 Task: Add a condition where "Channel Is Messaging" in pending tickets.
Action: Mouse moved to (123, 480)
Screenshot: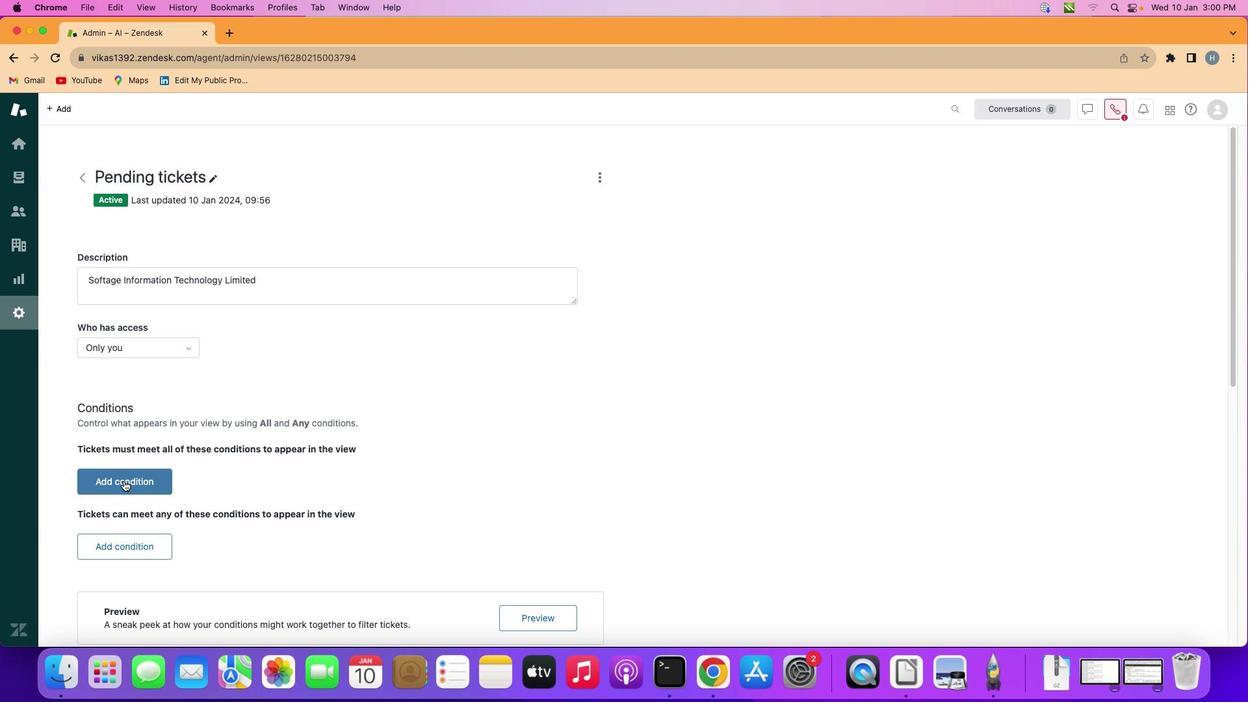 
Action: Mouse pressed left at (123, 480)
Screenshot: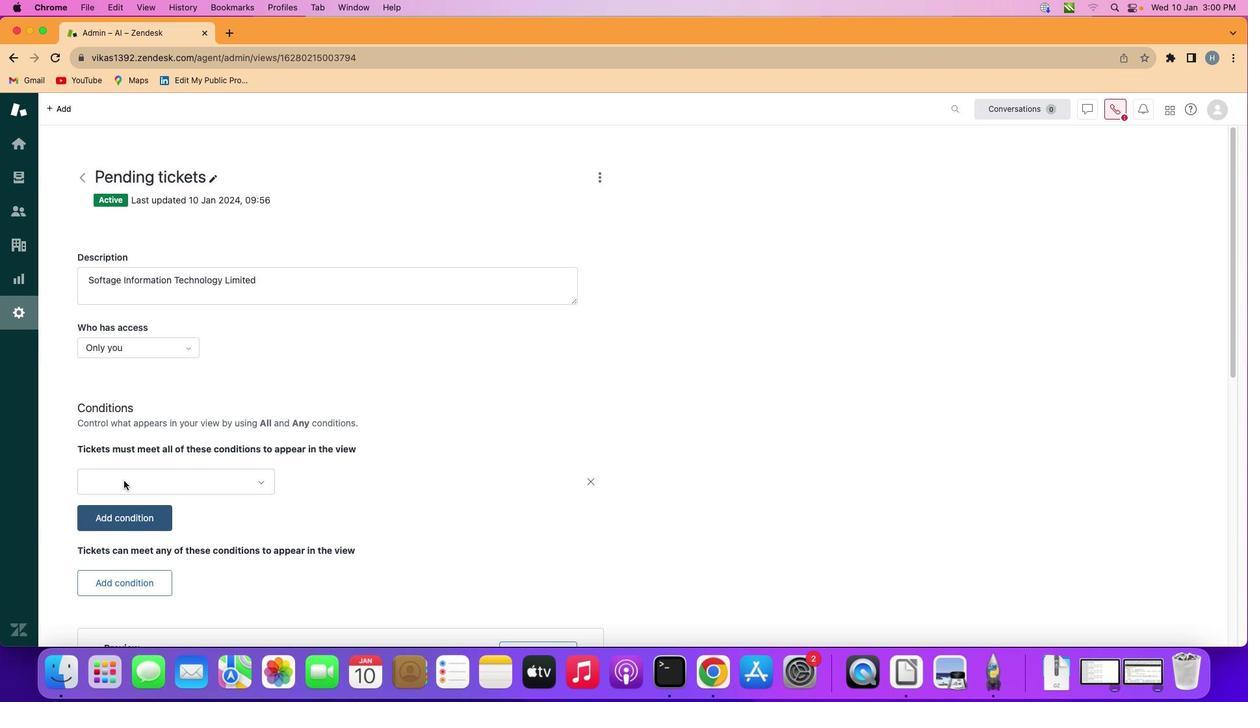 
Action: Mouse moved to (176, 482)
Screenshot: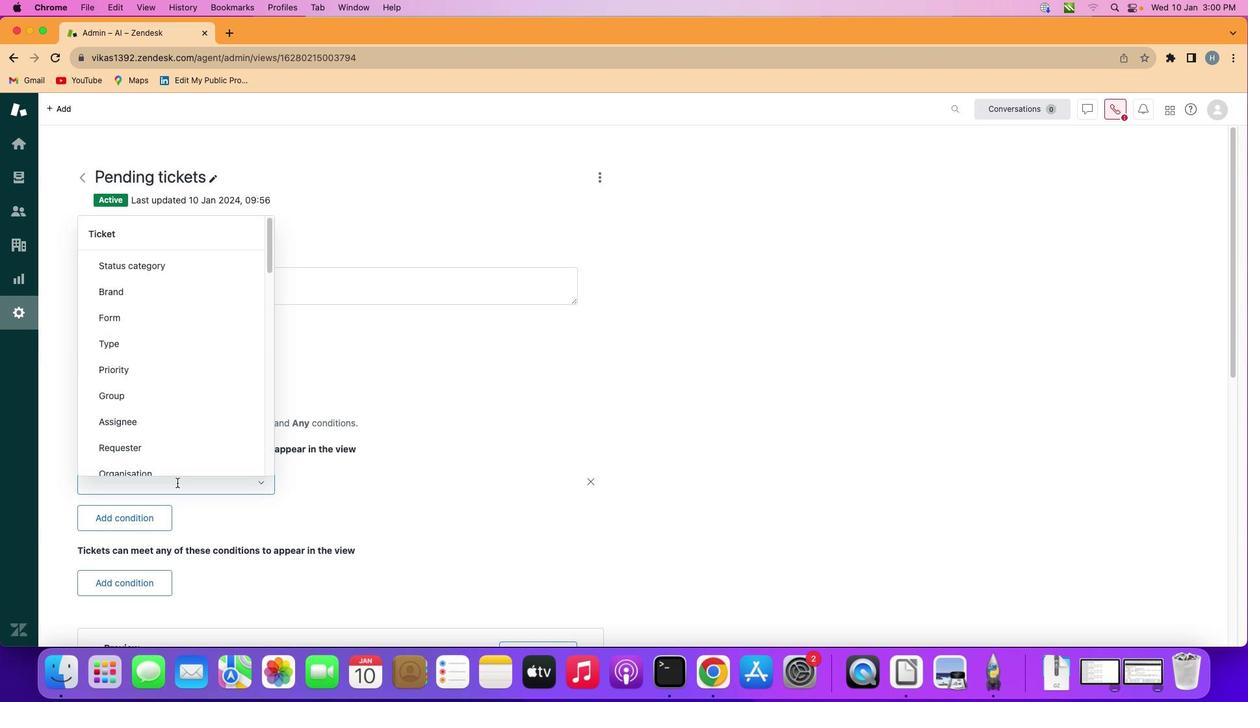 
Action: Mouse pressed left at (176, 482)
Screenshot: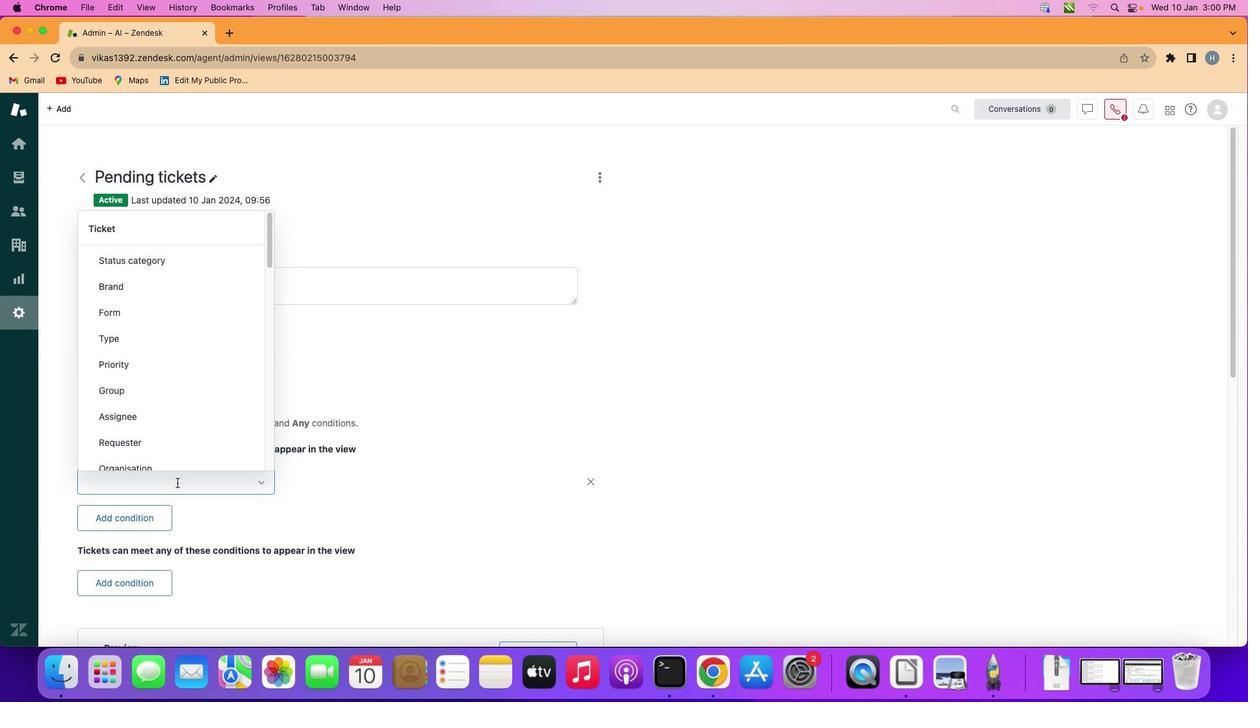 
Action: Mouse moved to (186, 384)
Screenshot: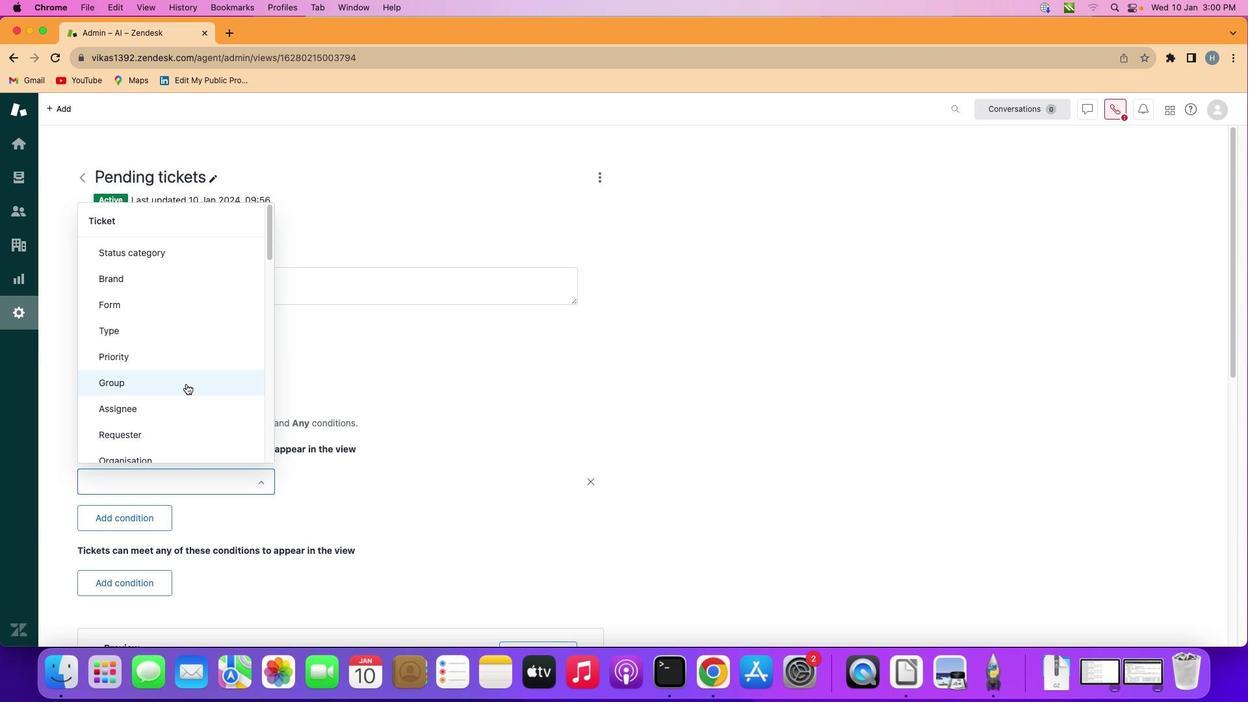 
Action: Mouse scrolled (186, 384) with delta (0, 0)
Screenshot: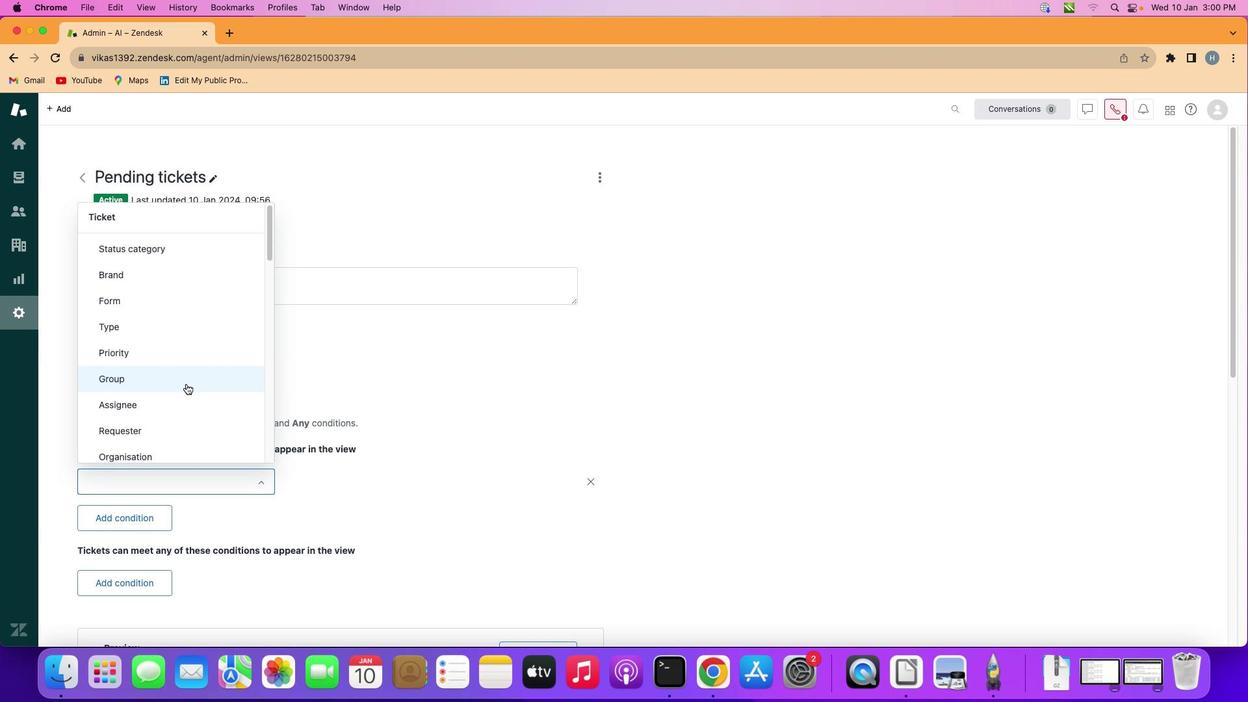 
Action: Mouse scrolled (186, 384) with delta (0, 0)
Screenshot: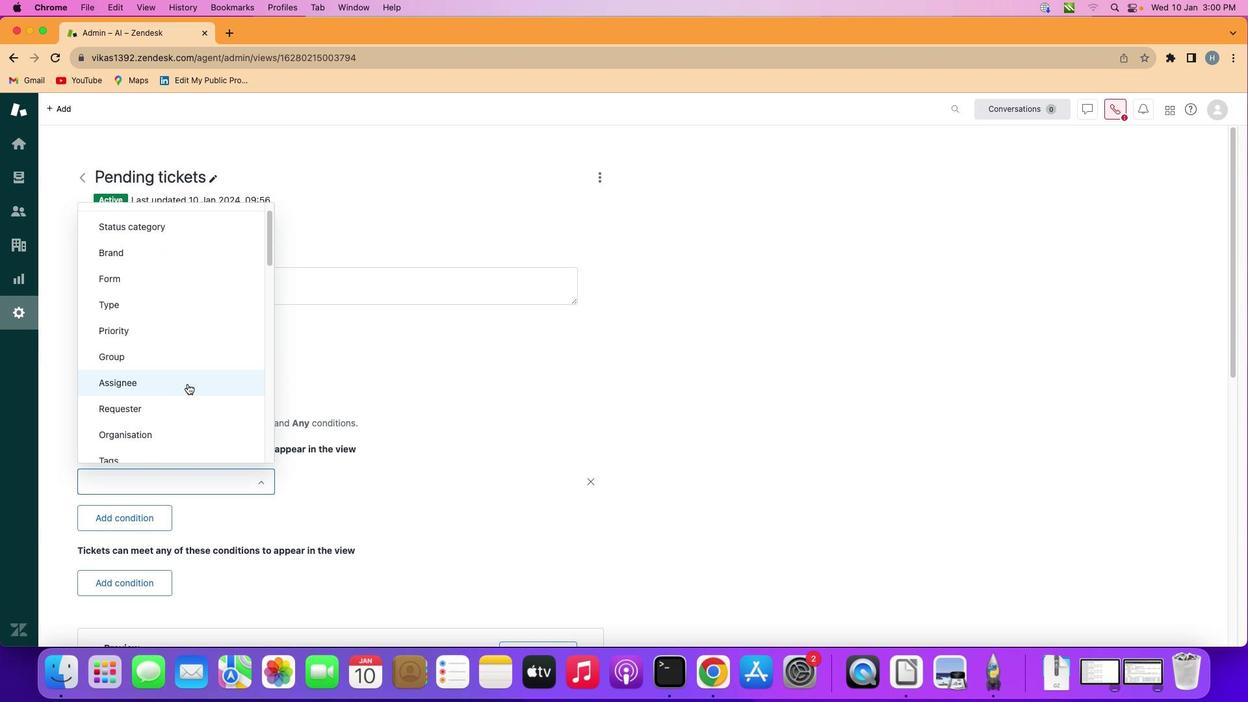 
Action: Mouse scrolled (186, 384) with delta (0, 0)
Screenshot: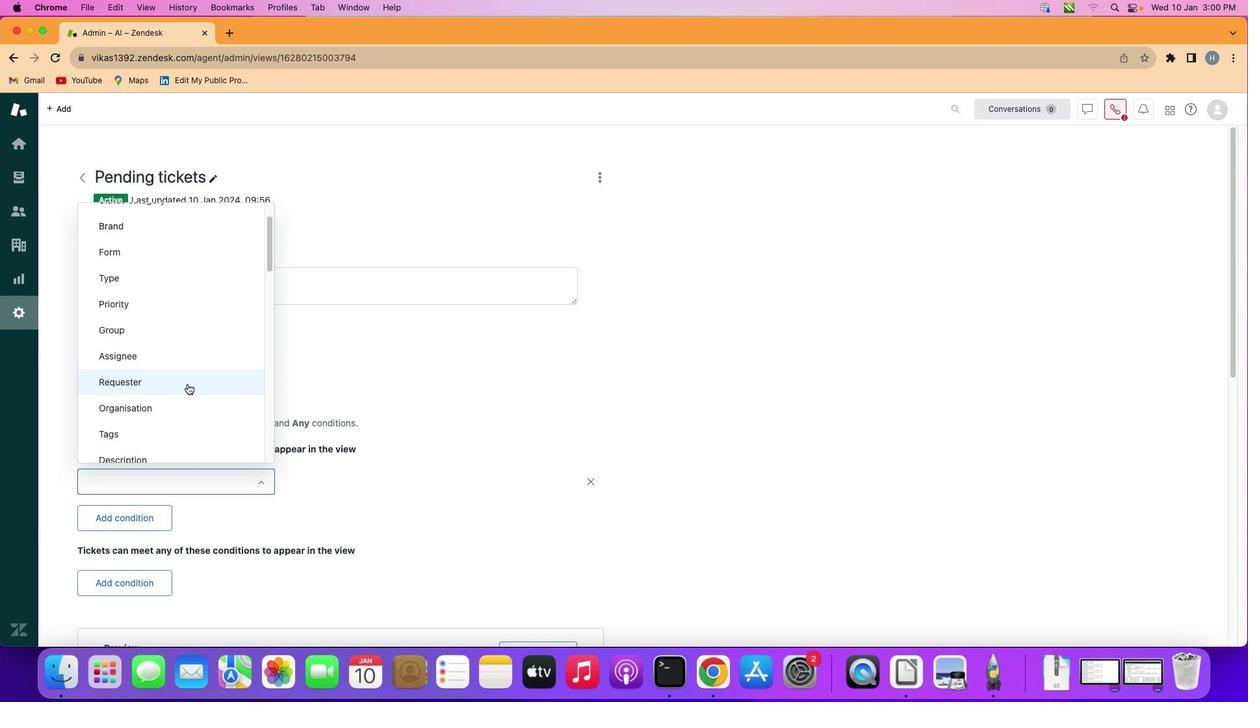 
Action: Mouse moved to (187, 384)
Screenshot: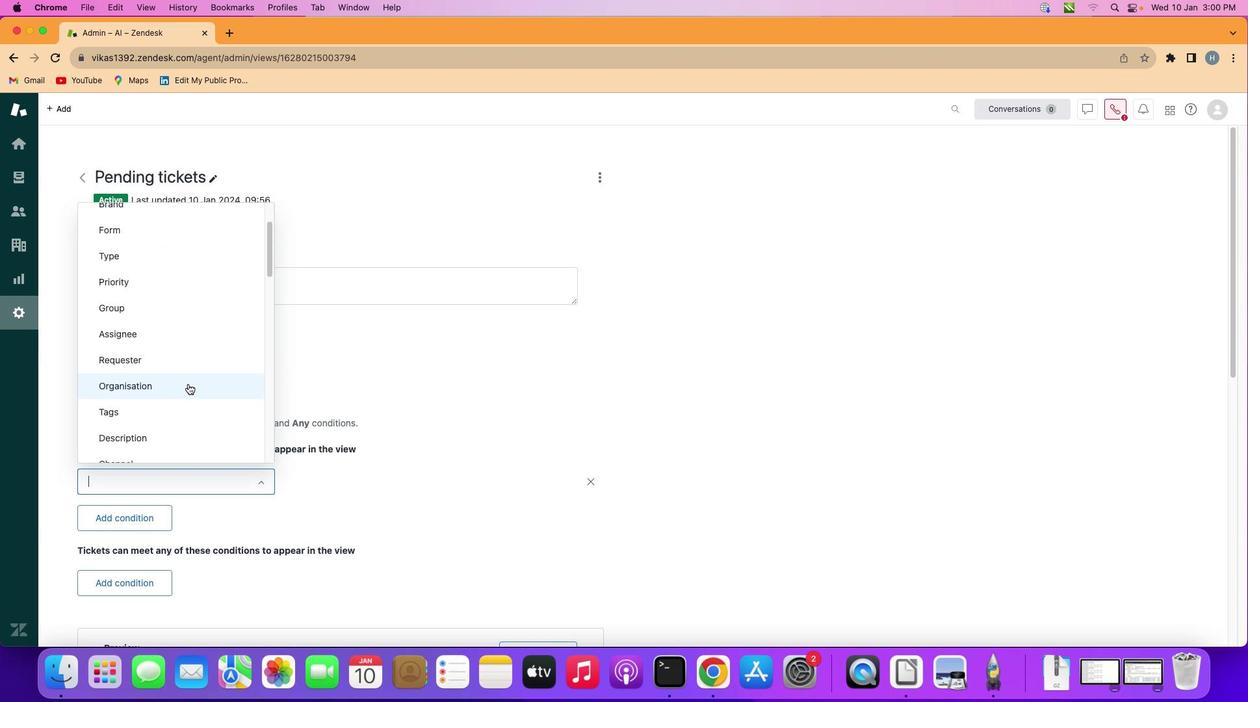 
Action: Mouse scrolled (187, 384) with delta (0, 0)
Screenshot: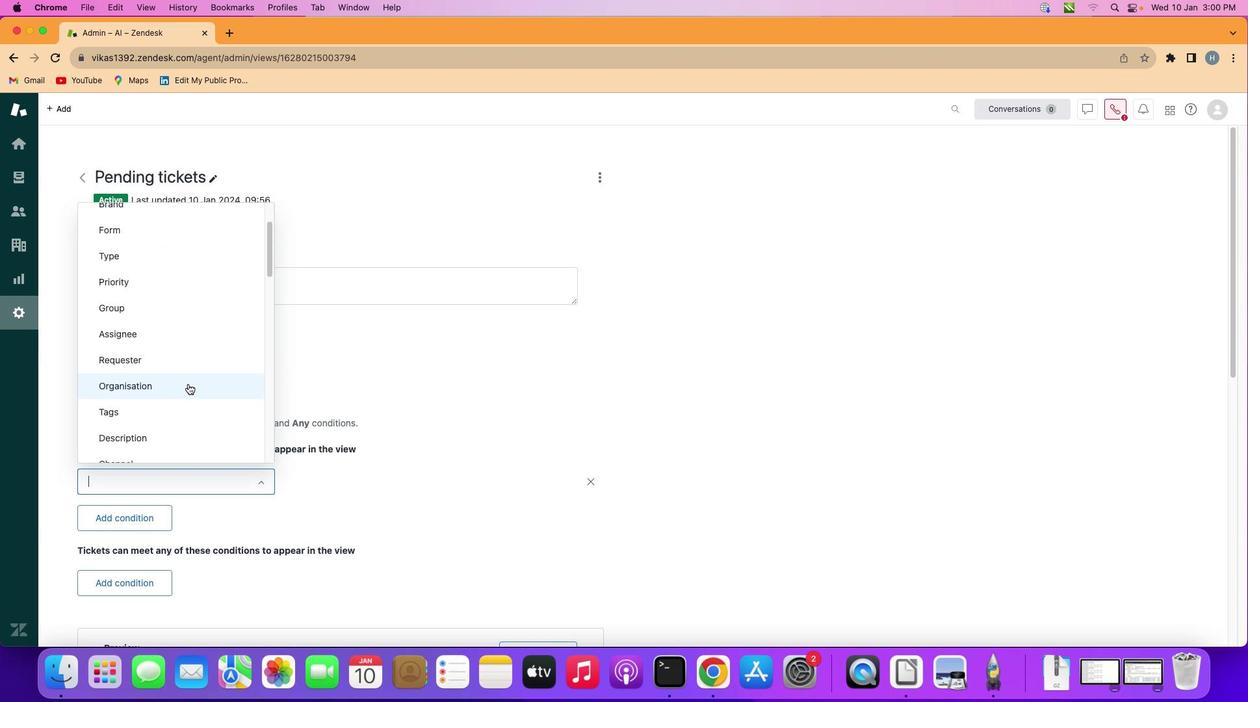 
Action: Mouse moved to (187, 384)
Screenshot: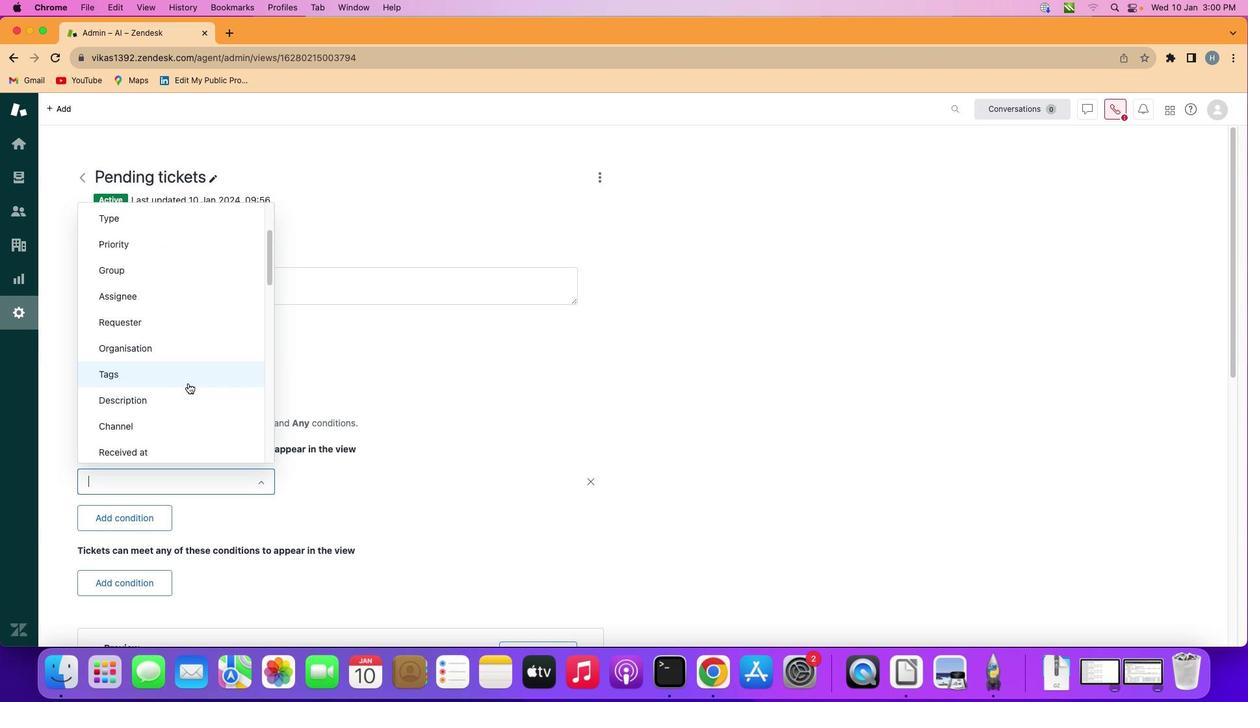 
Action: Mouse scrolled (187, 384) with delta (0, 0)
Screenshot: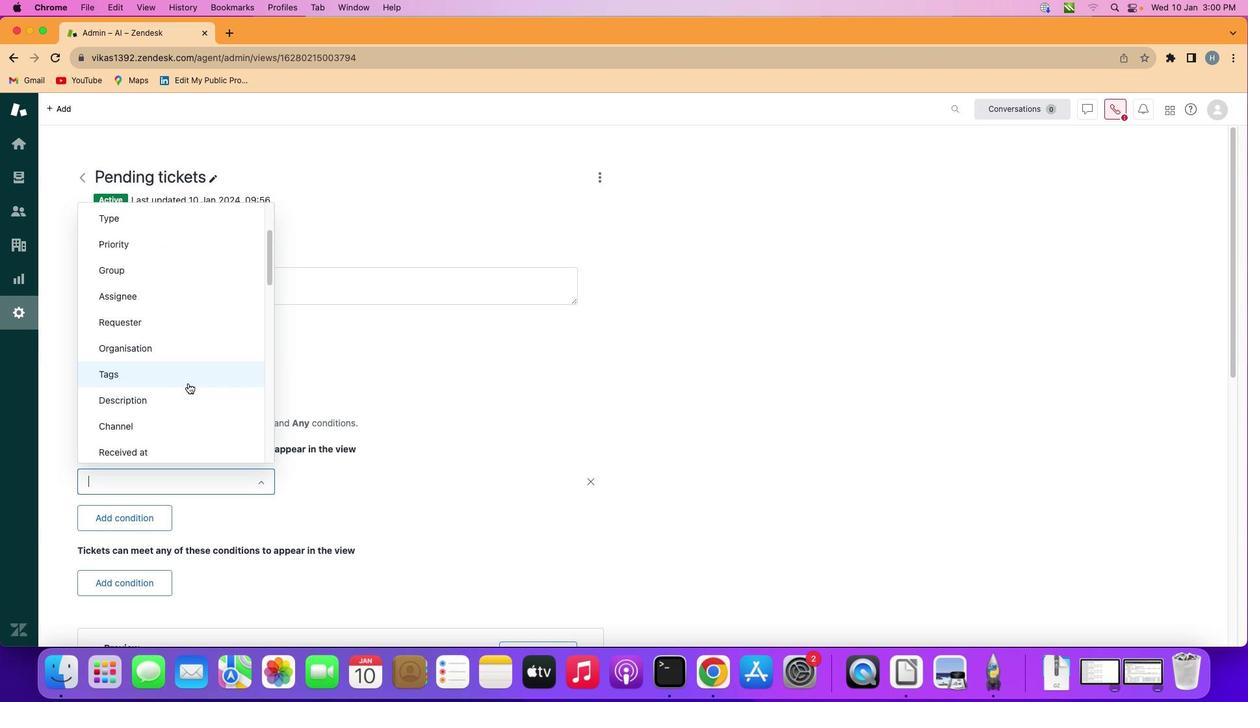 
Action: Mouse moved to (187, 414)
Screenshot: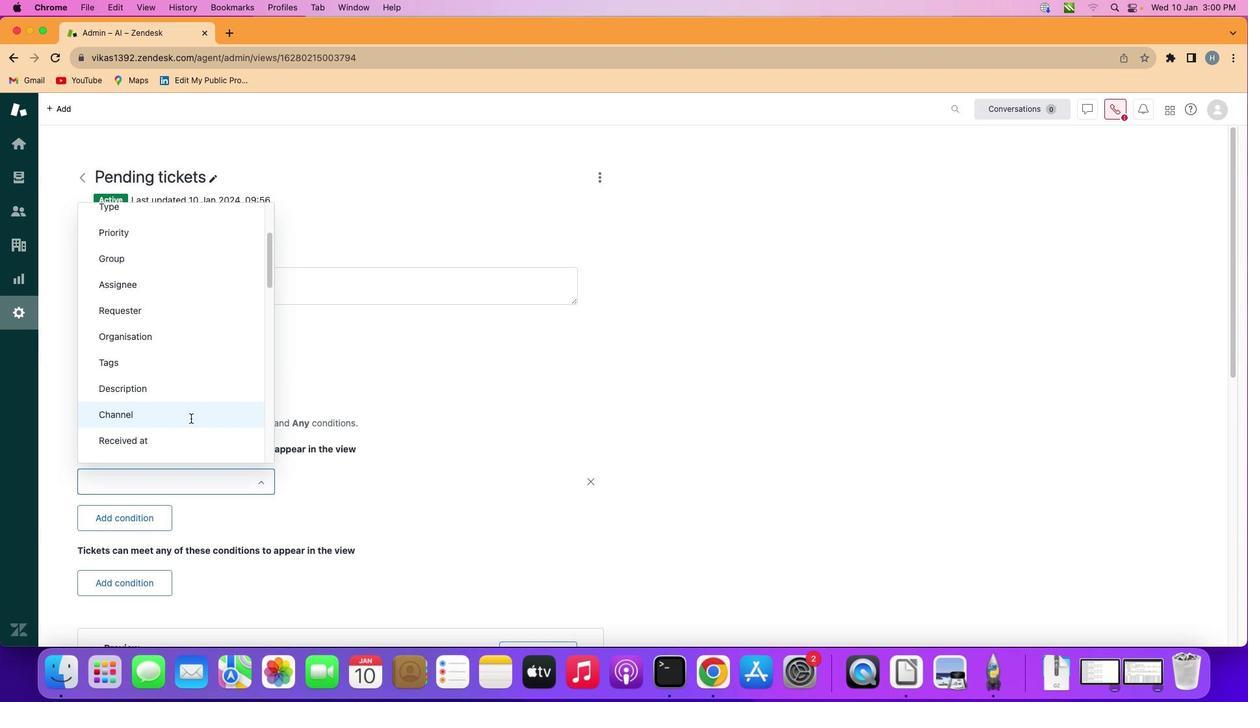 
Action: Mouse pressed left at (187, 414)
Screenshot: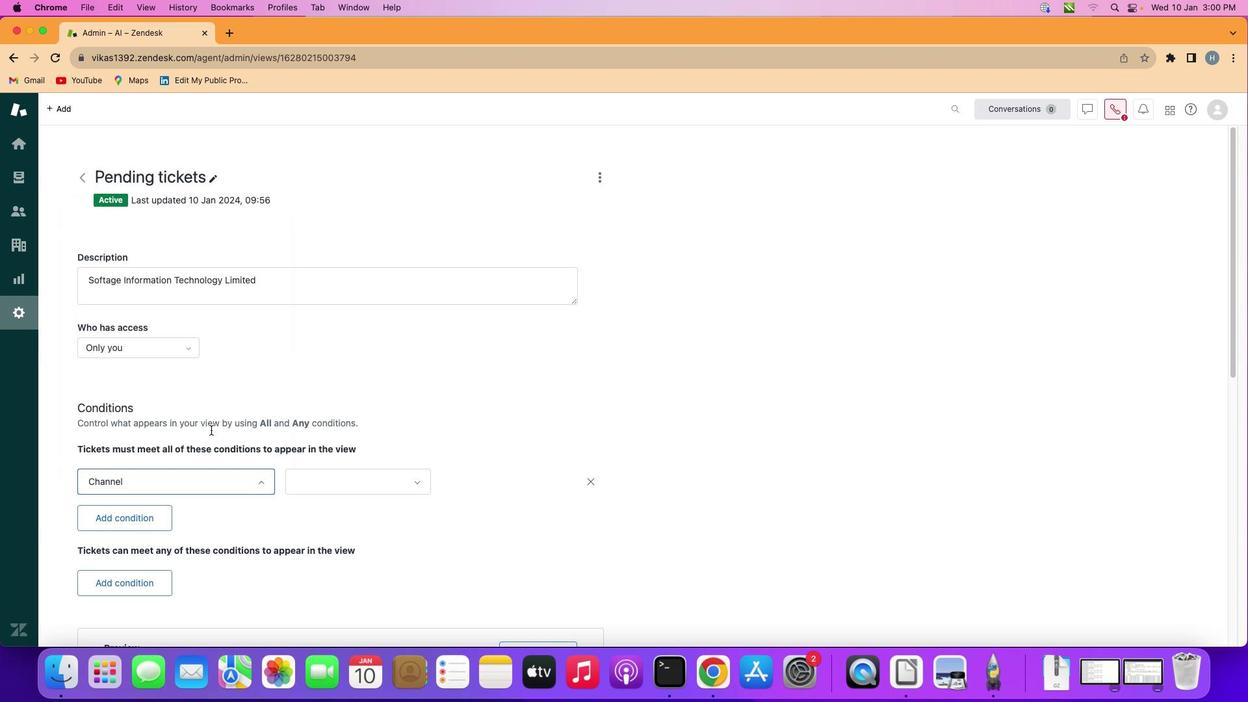 
Action: Mouse moved to (318, 474)
Screenshot: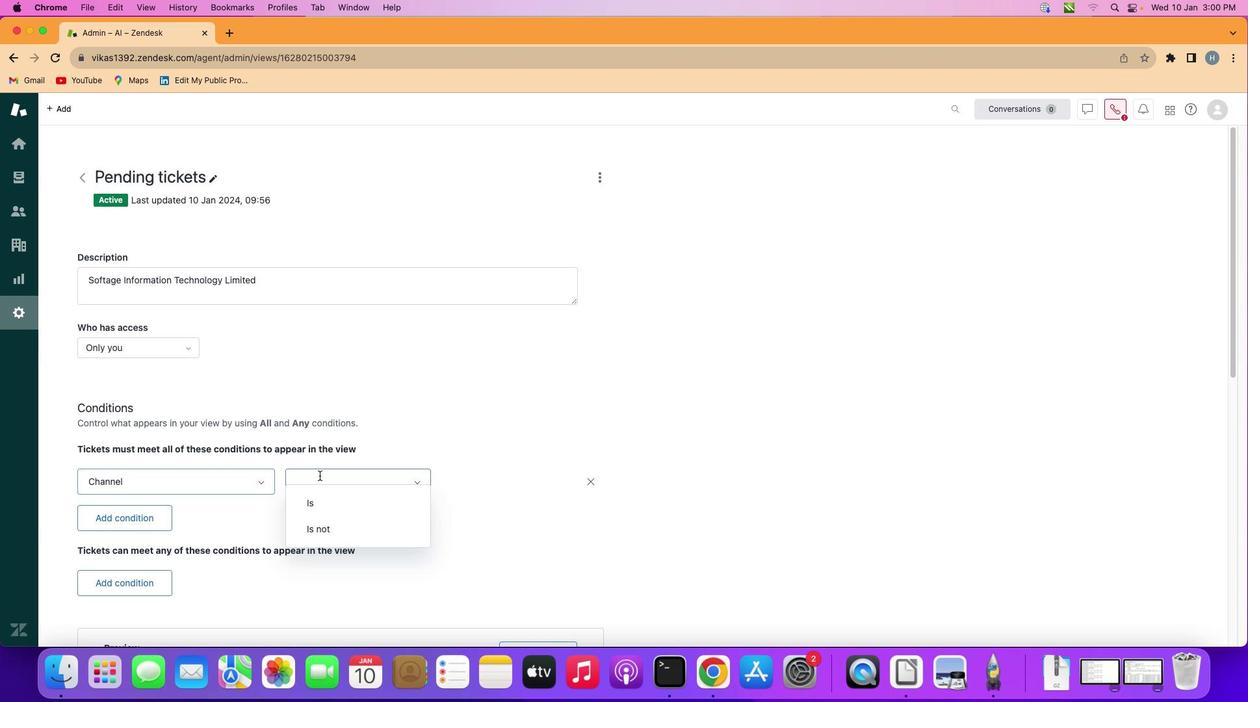 
Action: Mouse pressed left at (318, 474)
Screenshot: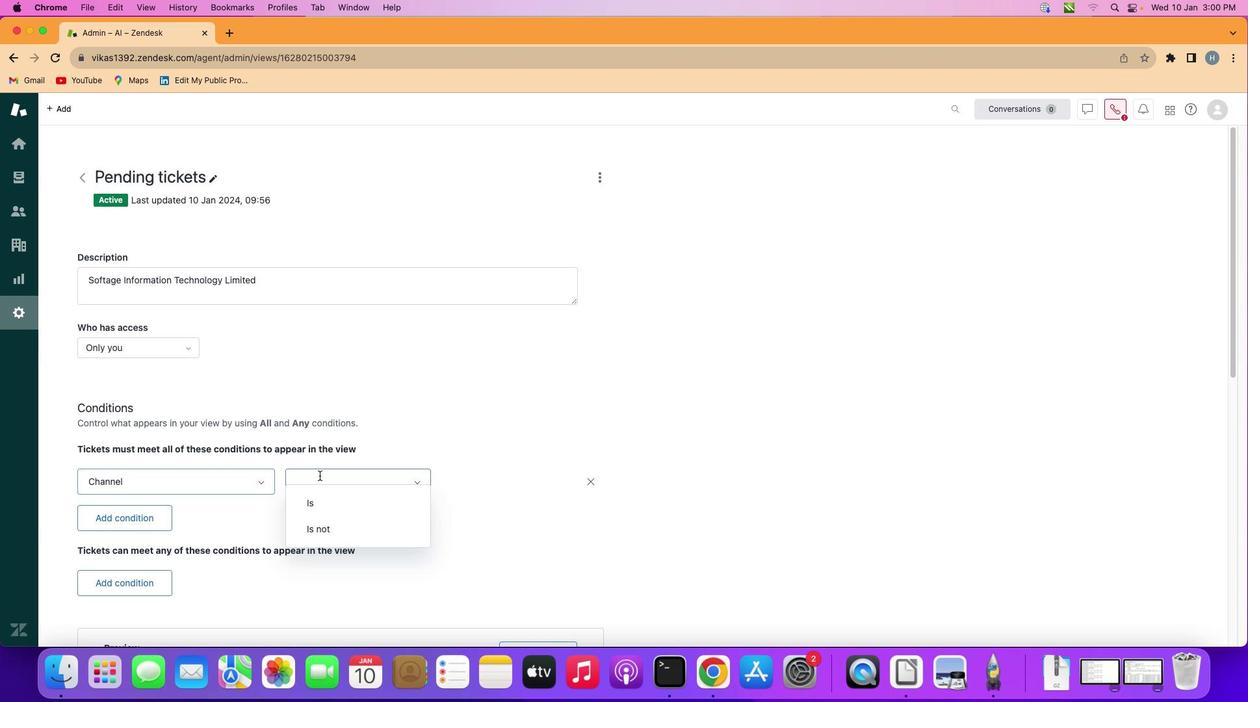
Action: Mouse moved to (326, 510)
Screenshot: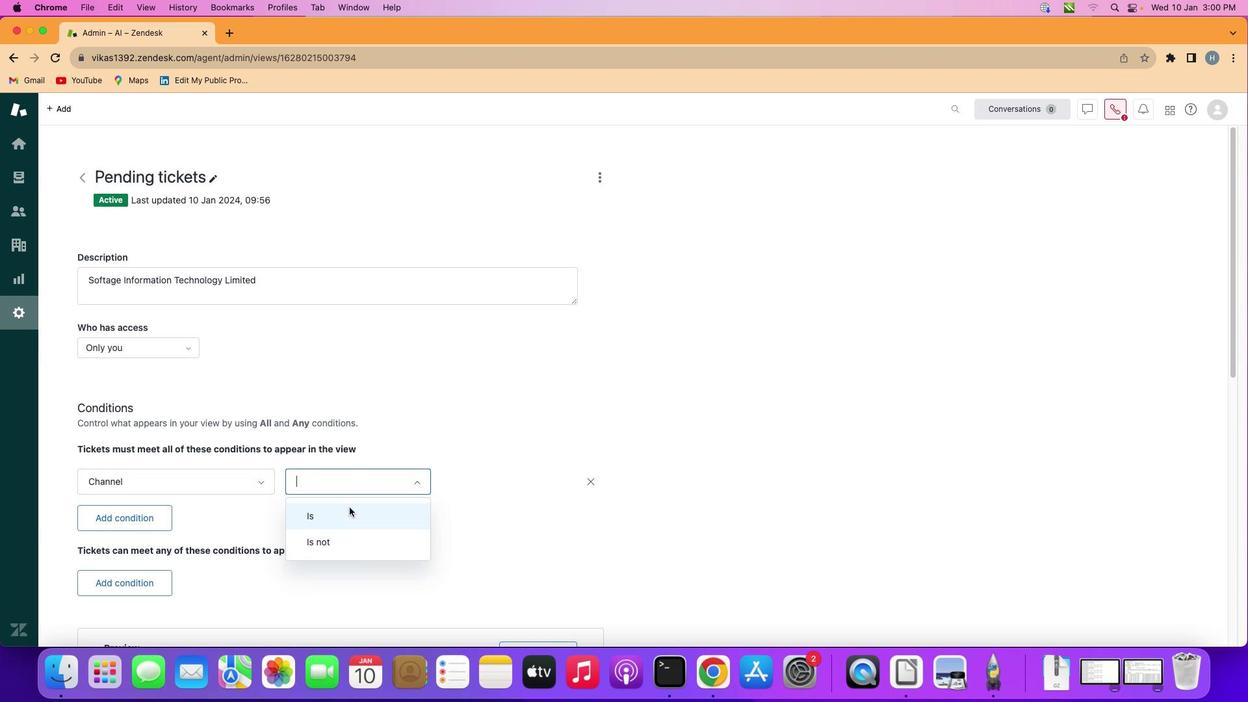 
Action: Mouse pressed left at (326, 510)
Screenshot: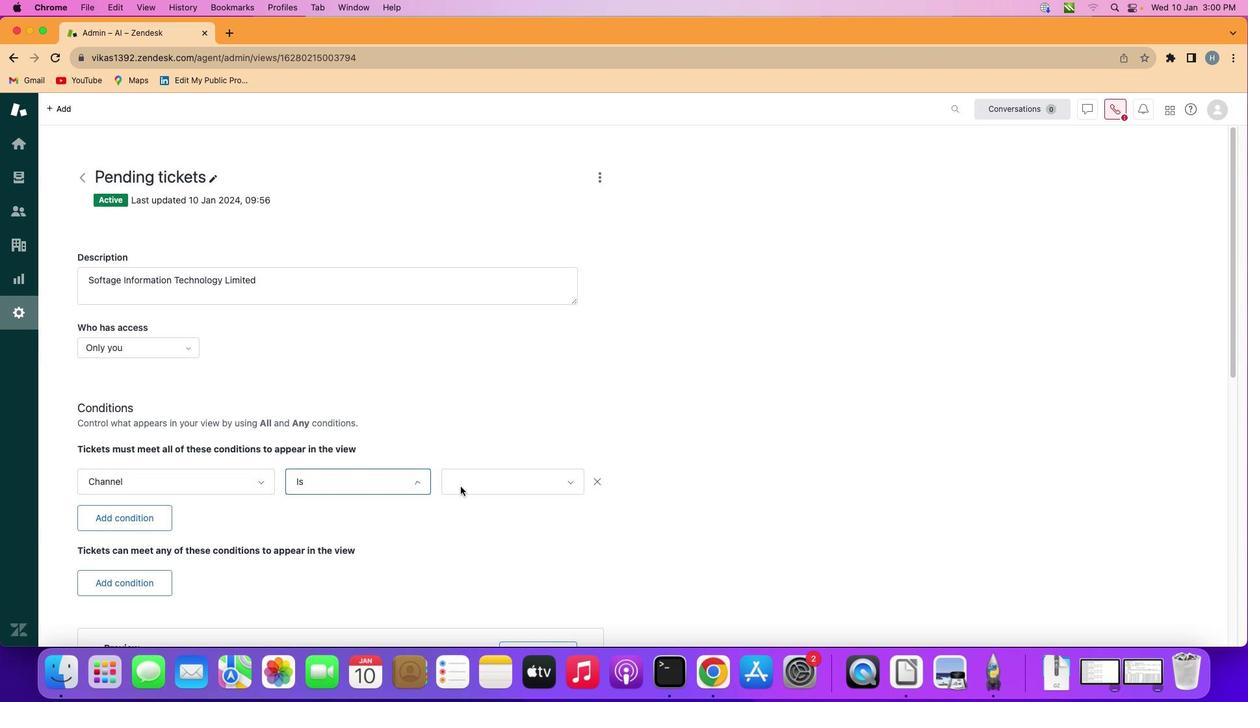 
Action: Mouse moved to (518, 477)
Screenshot: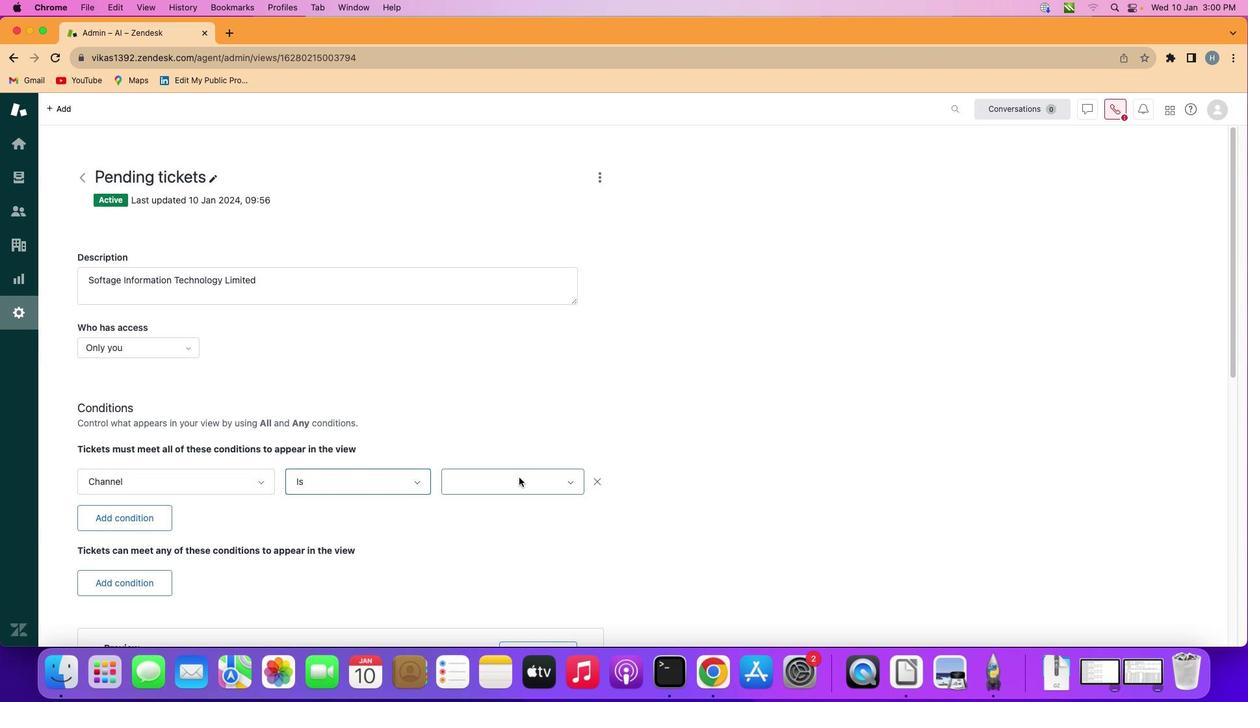 
Action: Mouse pressed left at (518, 477)
Screenshot: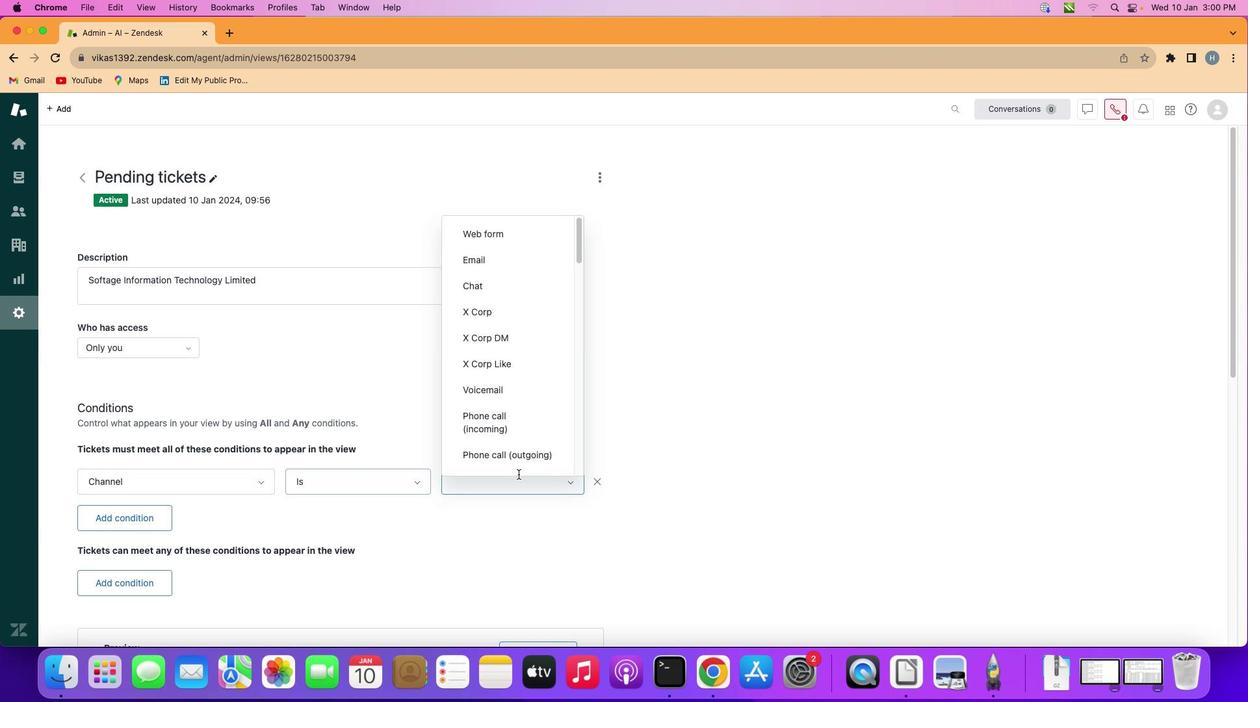 
Action: Mouse moved to (505, 356)
Screenshot: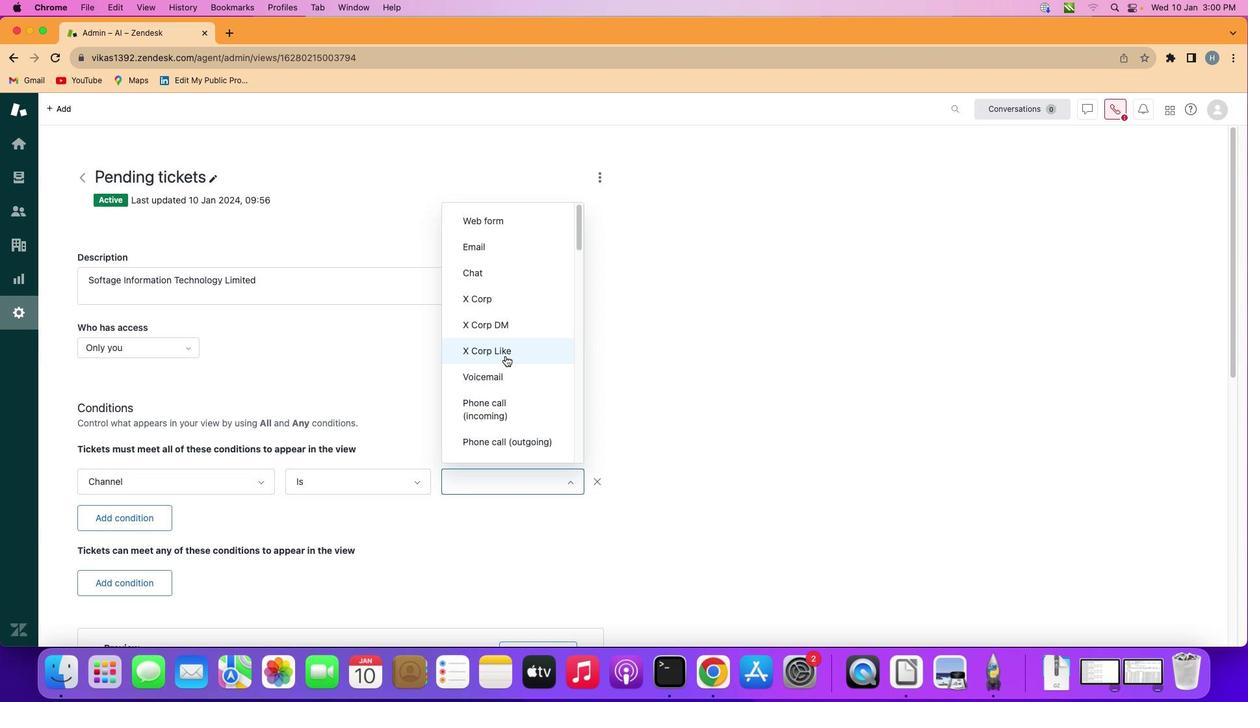 
Action: Mouse scrolled (505, 356) with delta (0, 0)
Screenshot: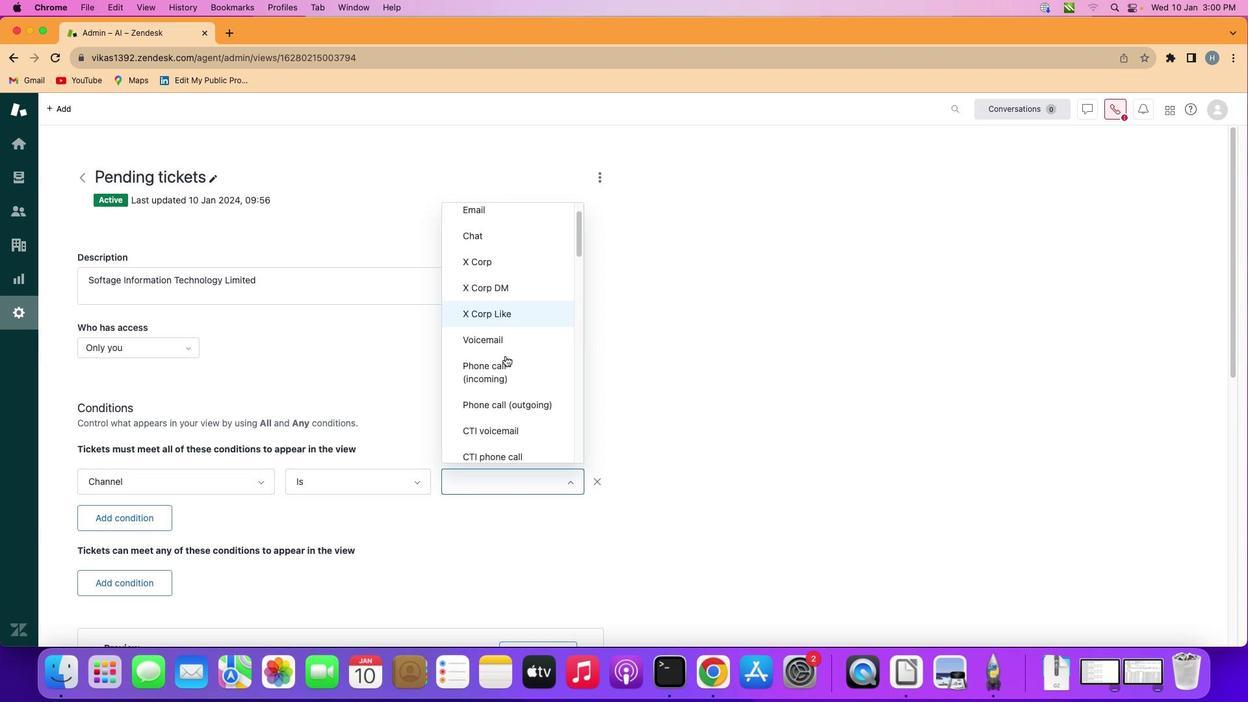 
Action: Mouse scrolled (505, 356) with delta (0, 0)
Screenshot: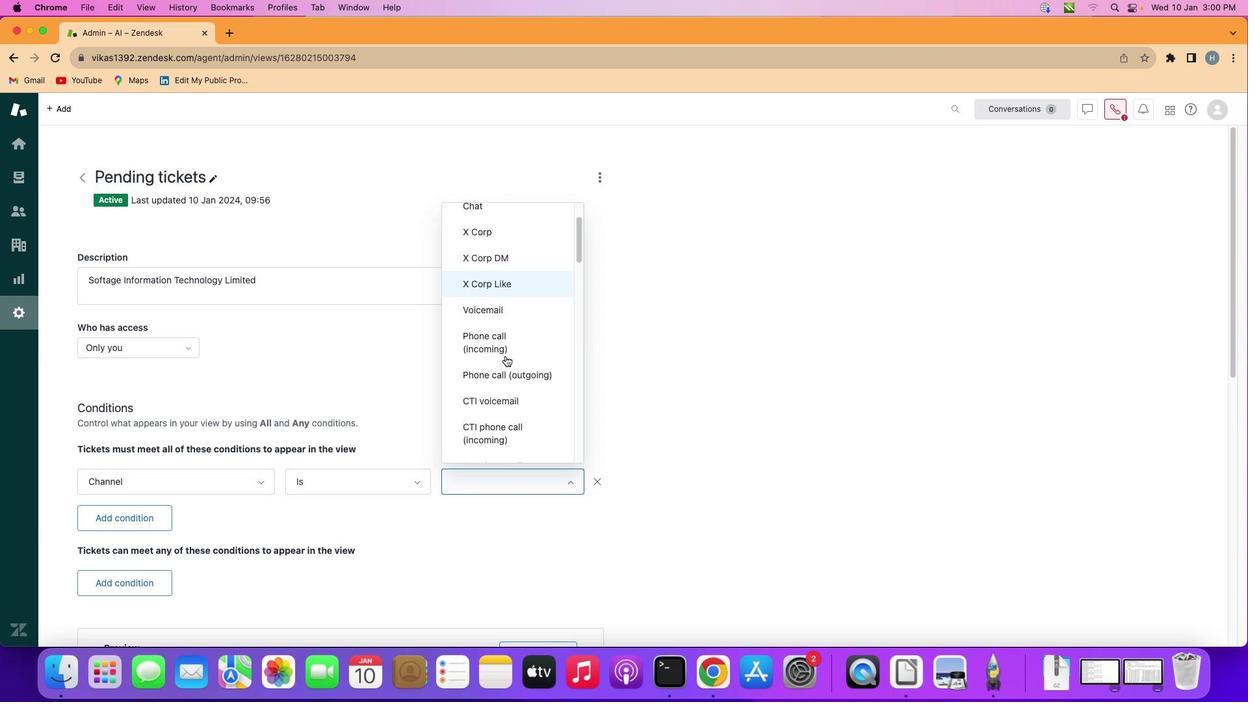 
Action: Mouse scrolled (505, 356) with delta (0, -1)
Screenshot: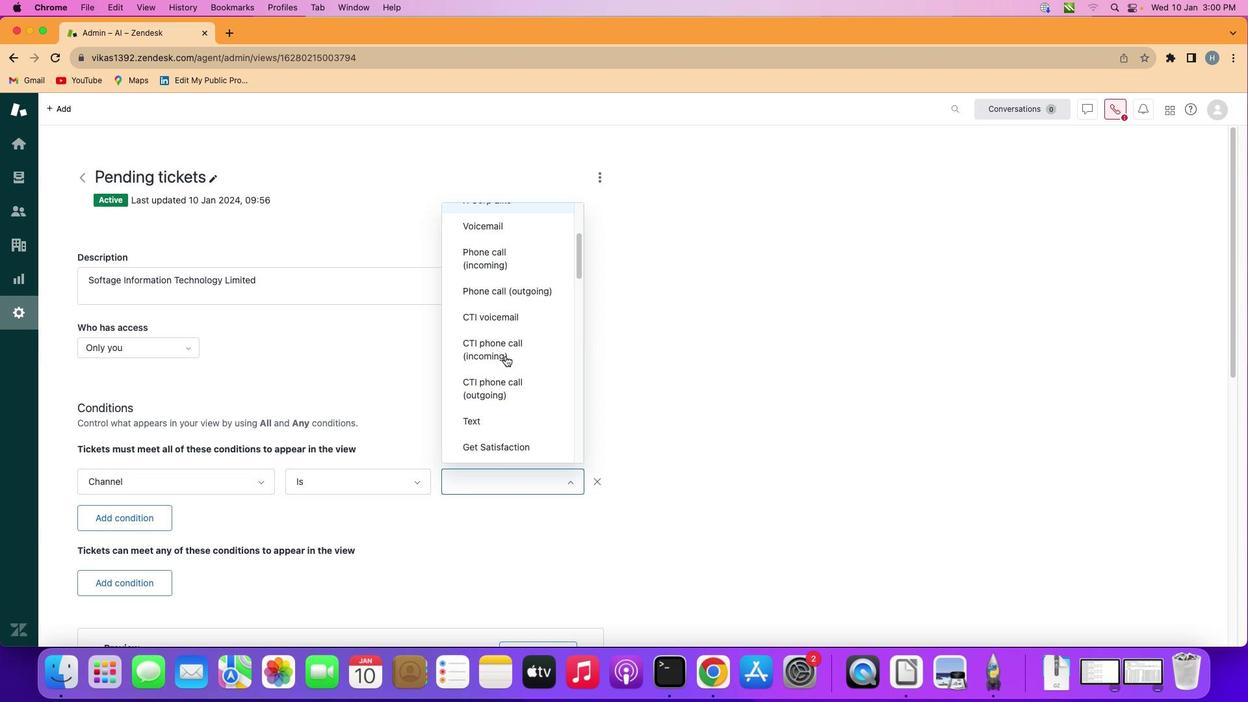 
Action: Mouse scrolled (505, 356) with delta (0, -1)
Screenshot: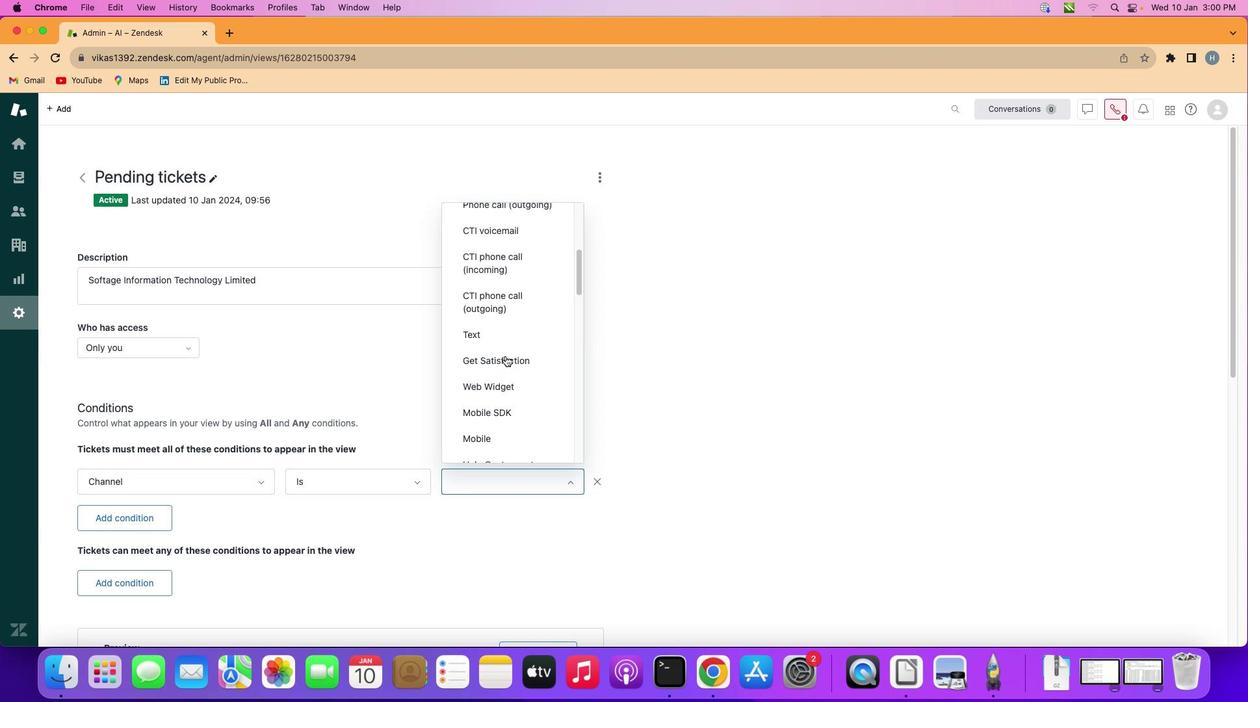 
Action: Mouse scrolled (505, 356) with delta (0, -1)
Screenshot: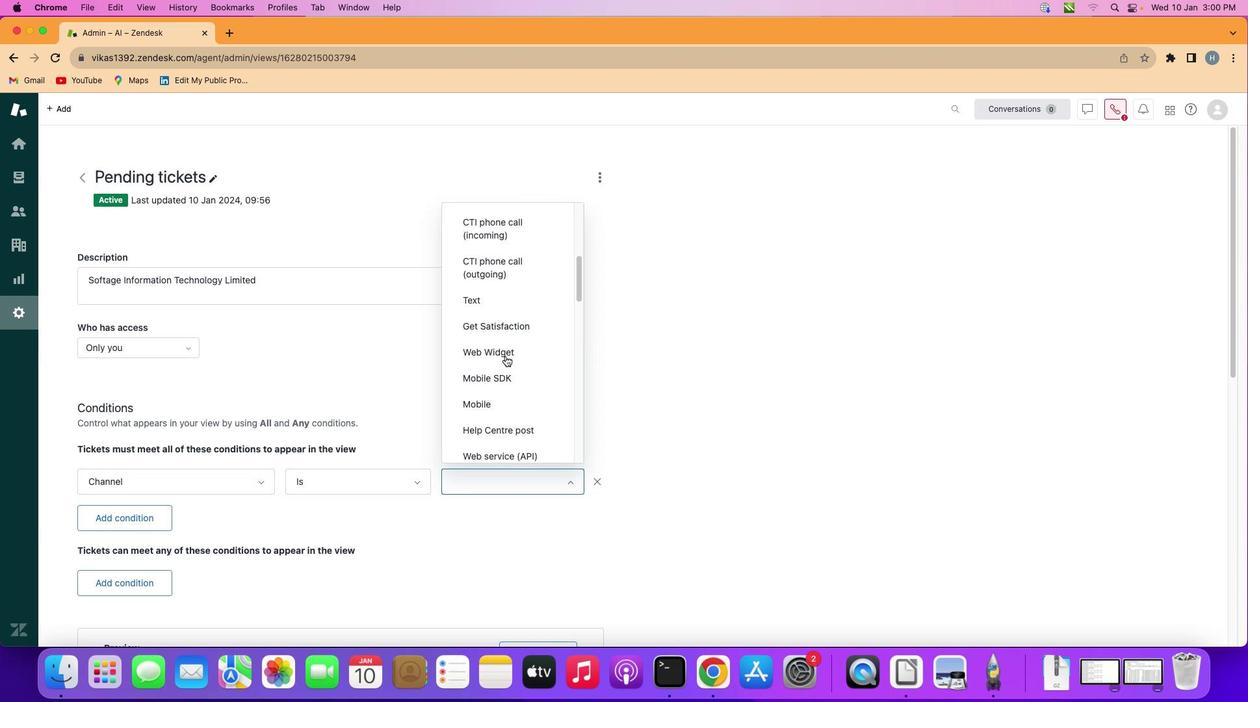 
Action: Mouse moved to (505, 358)
Screenshot: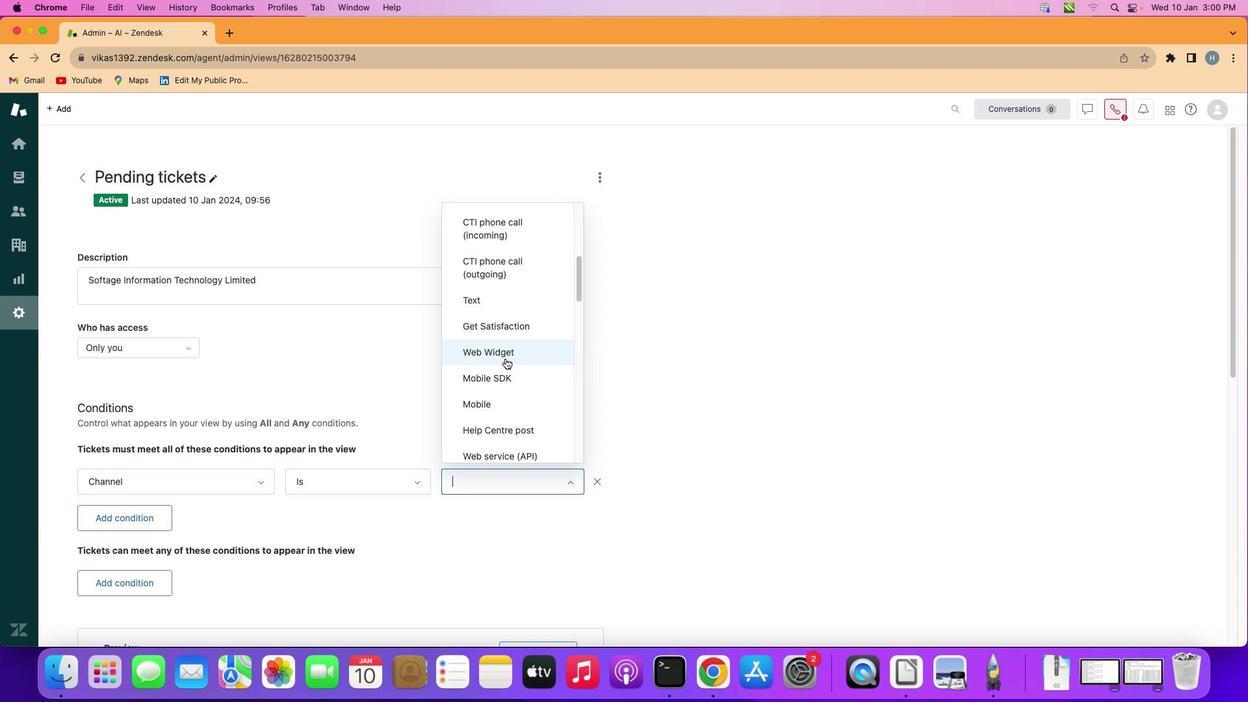 
Action: Mouse scrolled (505, 358) with delta (0, 0)
Screenshot: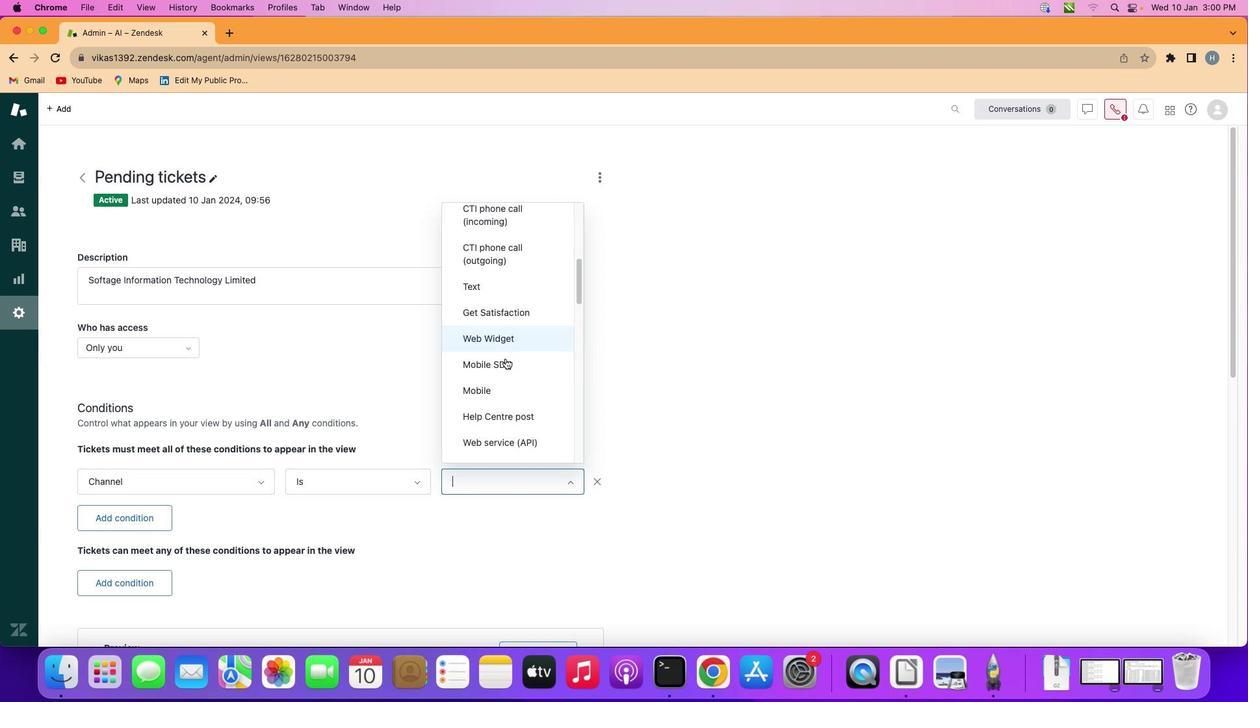 
Action: Mouse scrolled (505, 358) with delta (0, 0)
Screenshot: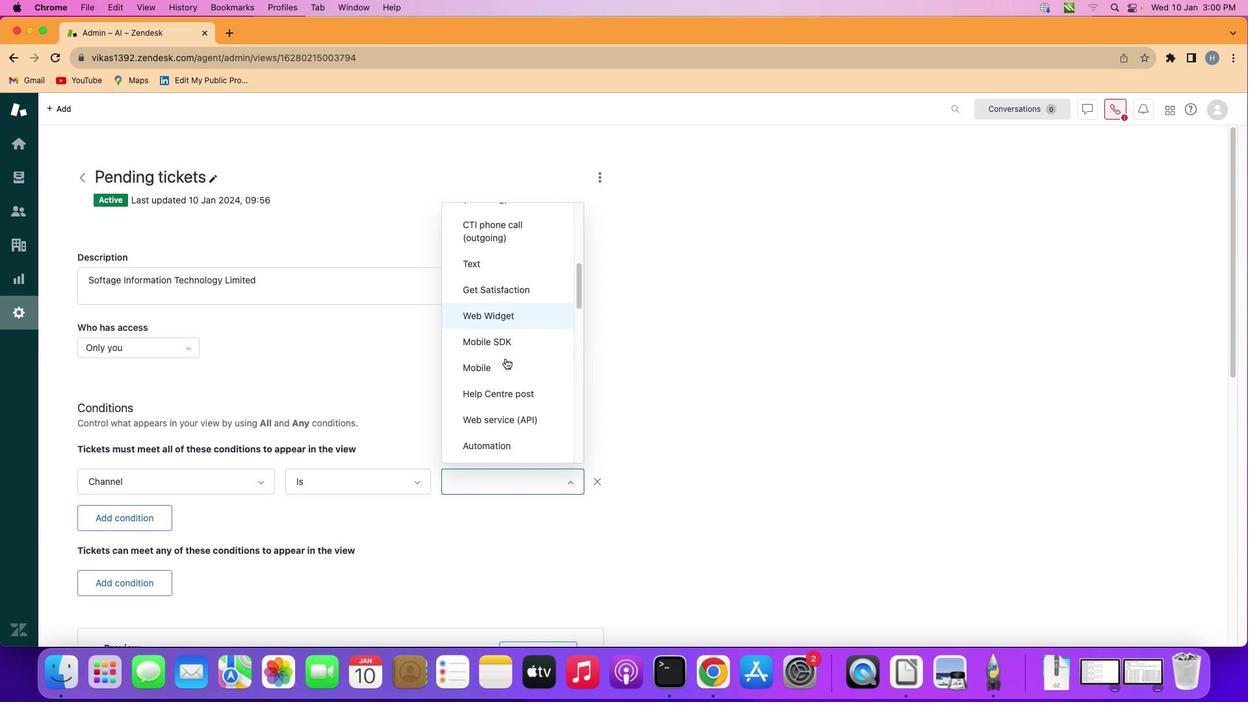 
Action: Mouse scrolled (505, 358) with delta (0, 0)
Screenshot: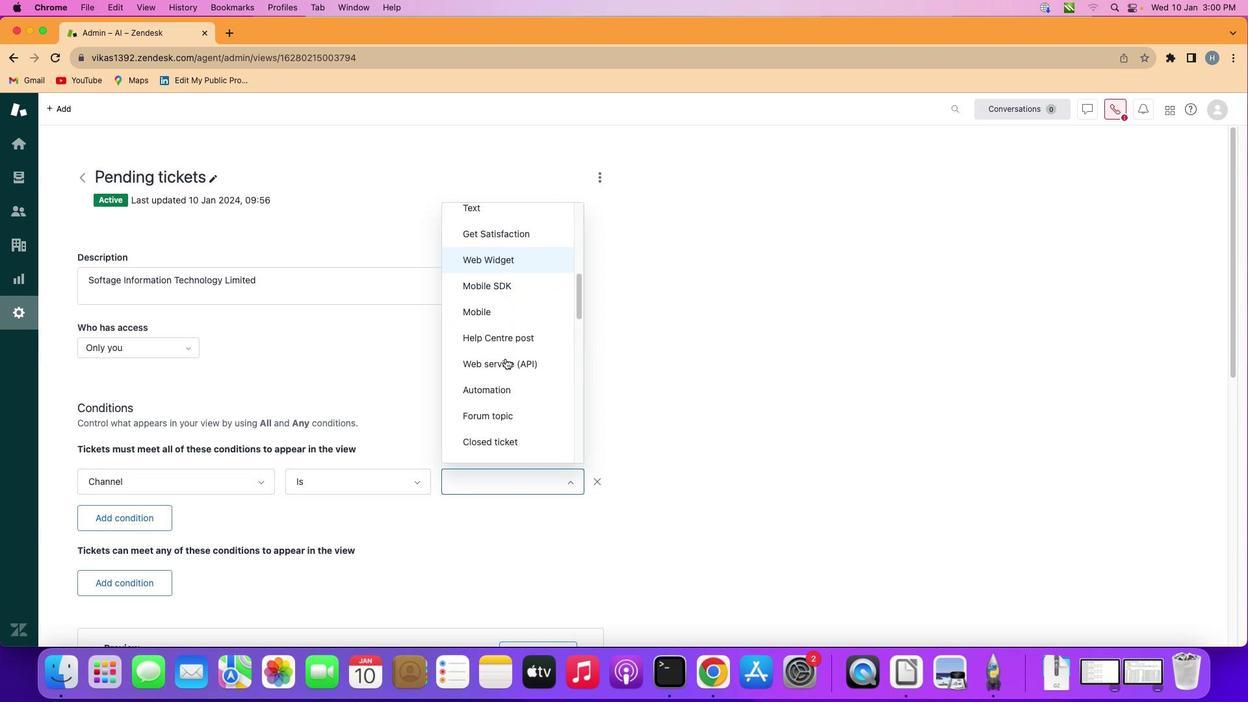 
Action: Mouse scrolled (505, 358) with delta (0, -1)
Screenshot: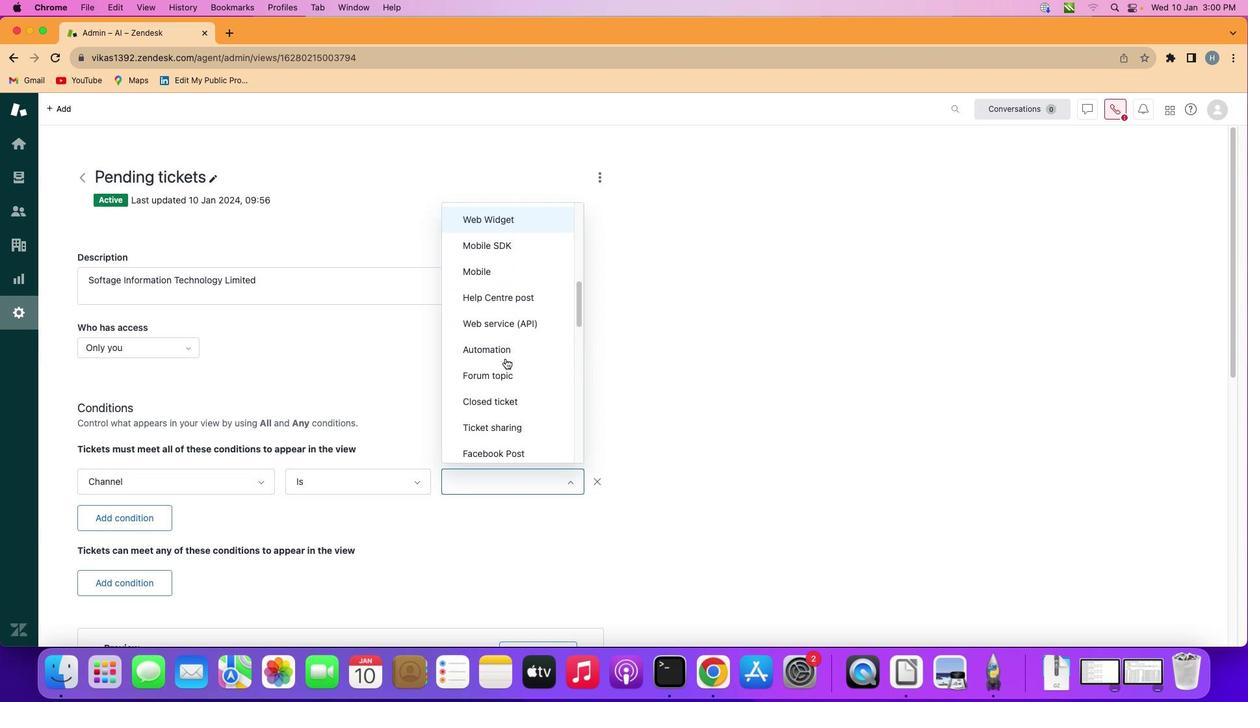 
Action: Mouse scrolled (505, 358) with delta (0, -1)
Screenshot: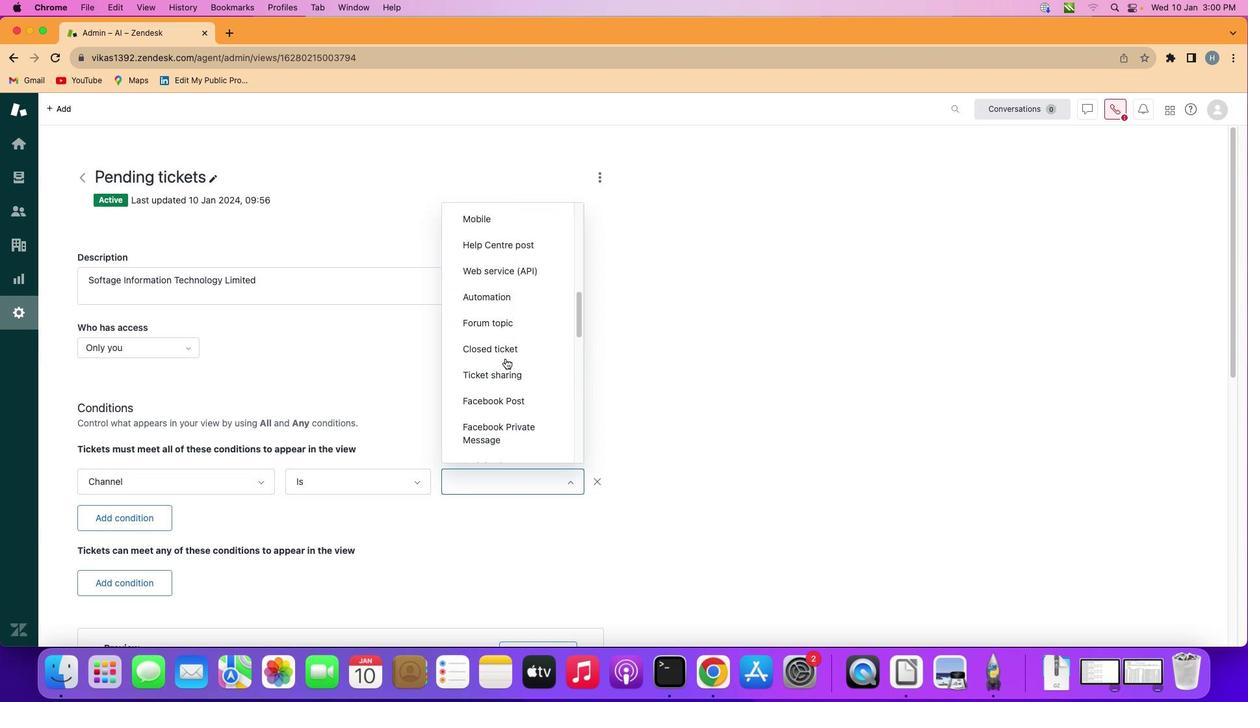
Action: Mouse scrolled (505, 358) with delta (0, 0)
Screenshot: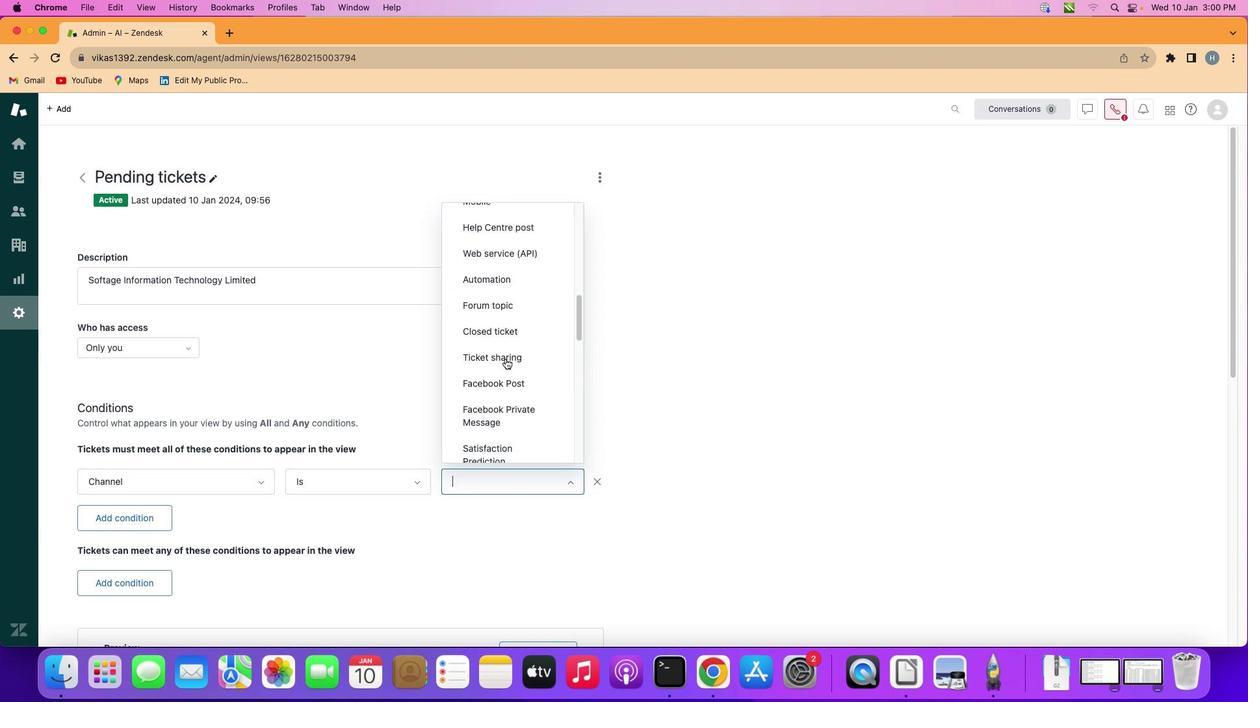 
Action: Mouse scrolled (505, 358) with delta (0, 0)
Screenshot: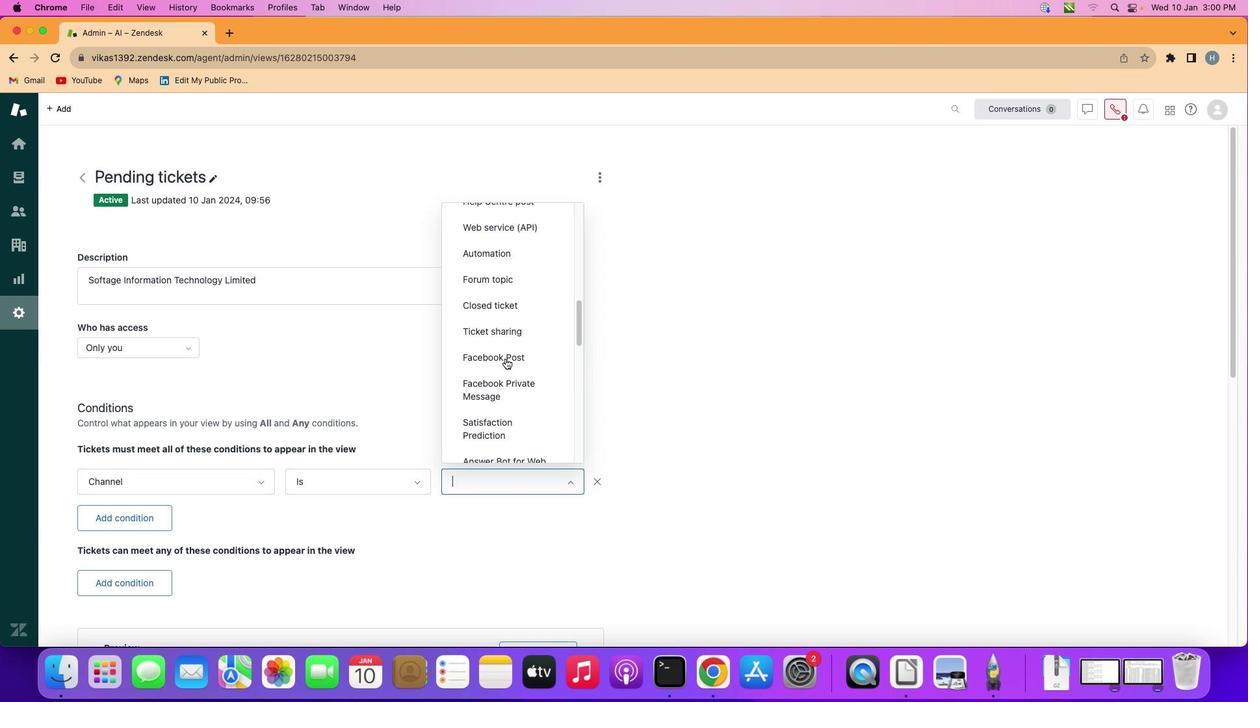 
Action: Mouse scrolled (505, 358) with delta (0, 0)
Screenshot: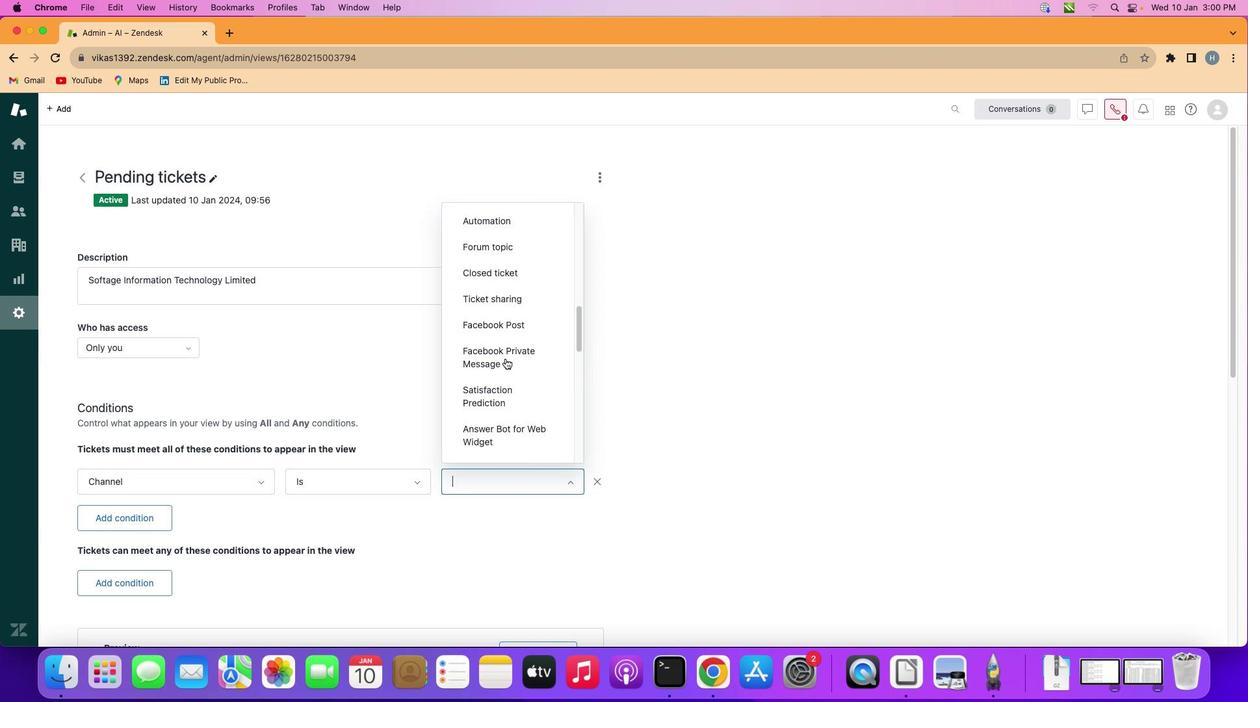 
Action: Mouse scrolled (505, 358) with delta (0, 0)
Screenshot: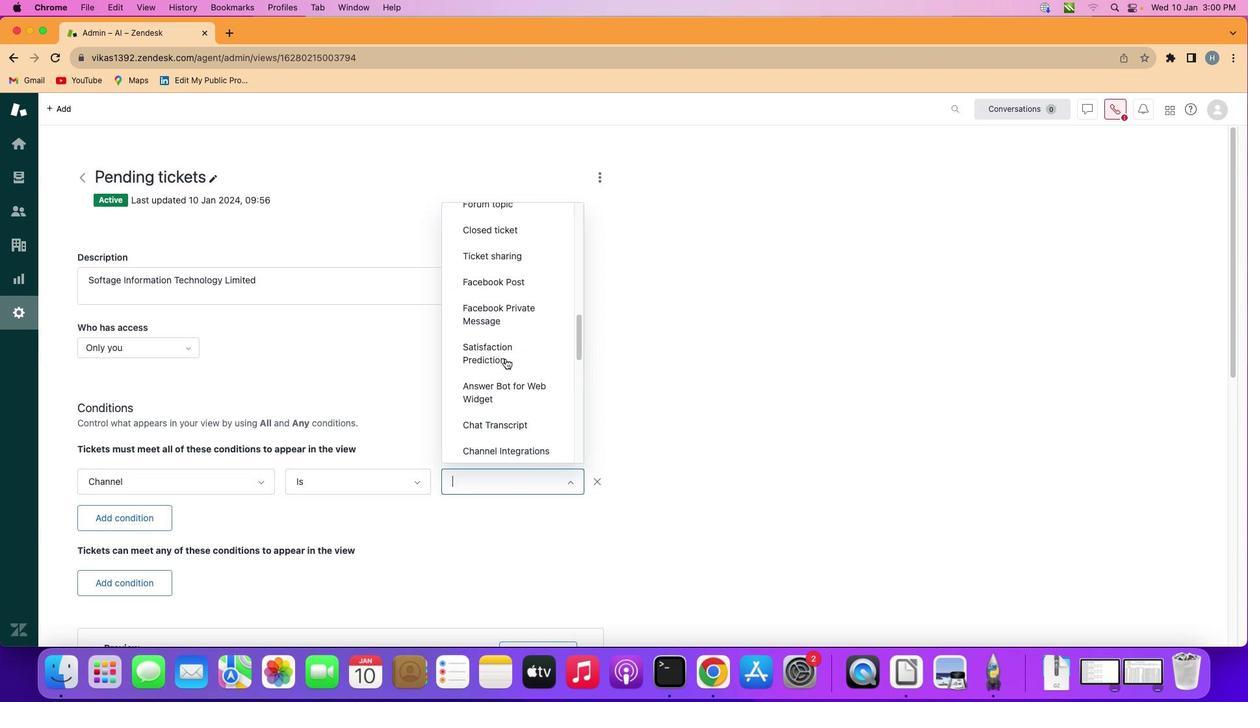 
Action: Mouse moved to (506, 358)
Screenshot: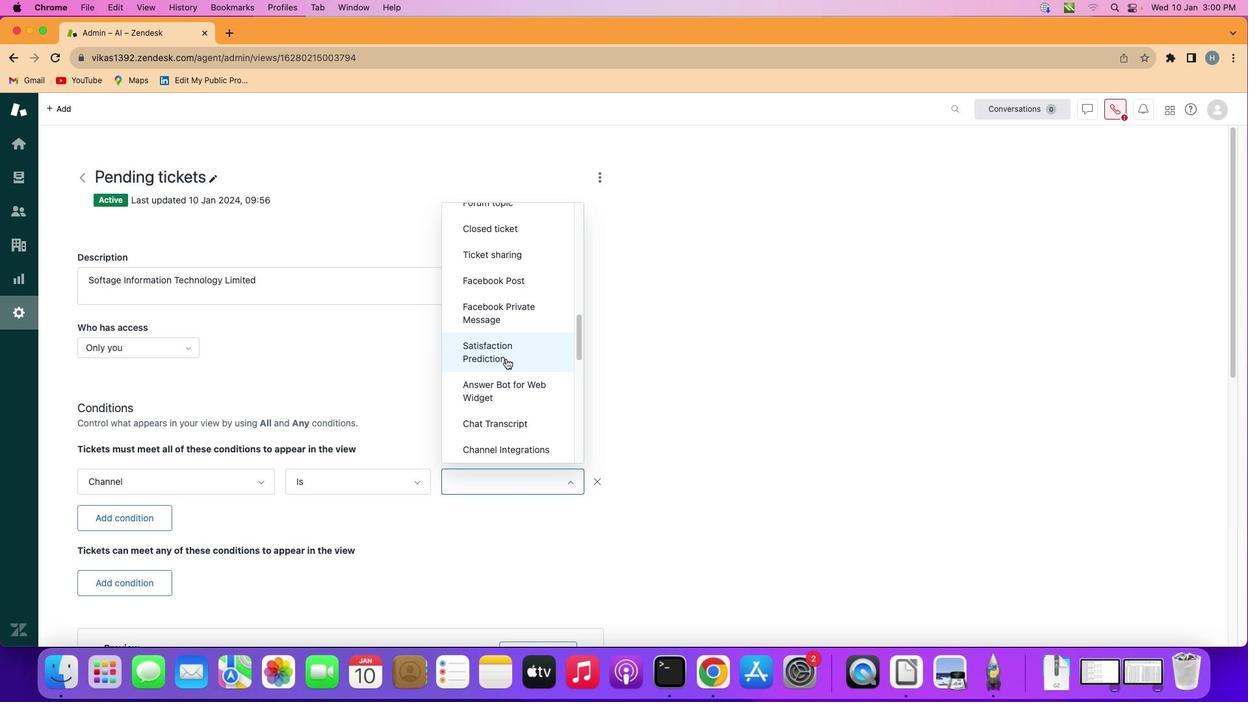 
Action: Mouse scrolled (506, 358) with delta (0, 0)
Screenshot: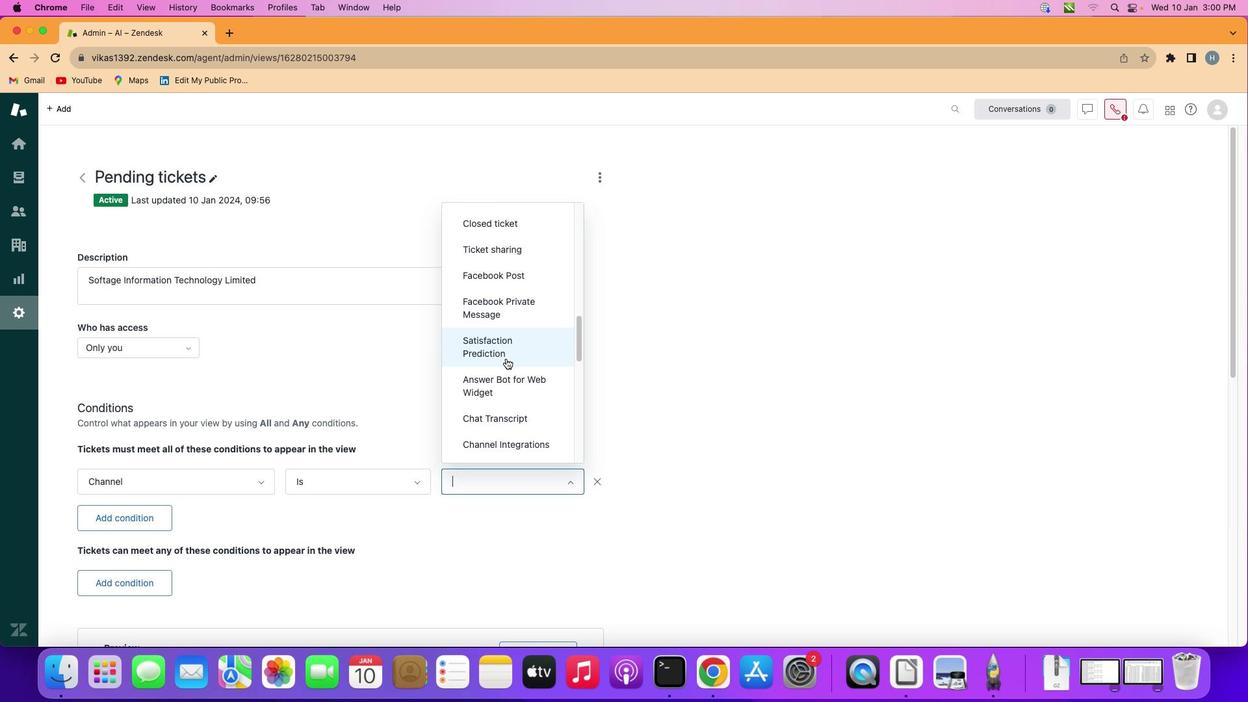 
Action: Mouse scrolled (506, 358) with delta (0, 0)
Screenshot: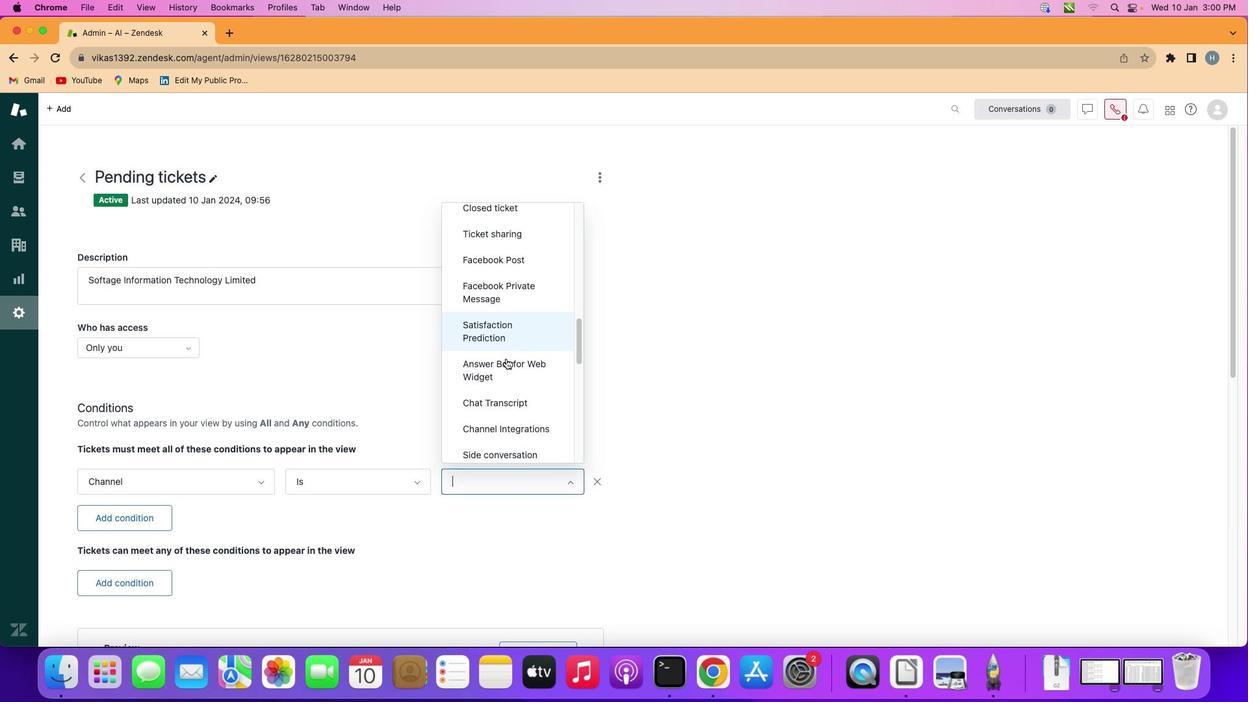 
Action: Mouse scrolled (506, 358) with delta (0, 0)
Screenshot: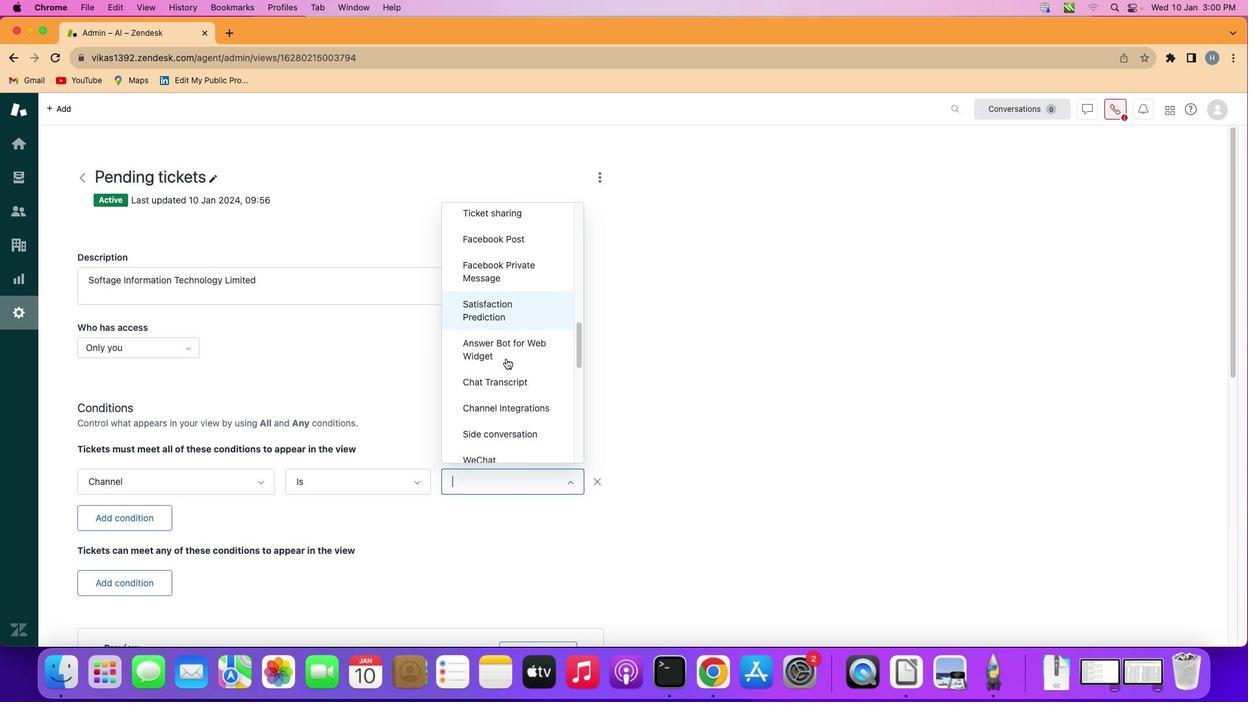 
Action: Mouse scrolled (506, 358) with delta (0, 0)
Screenshot: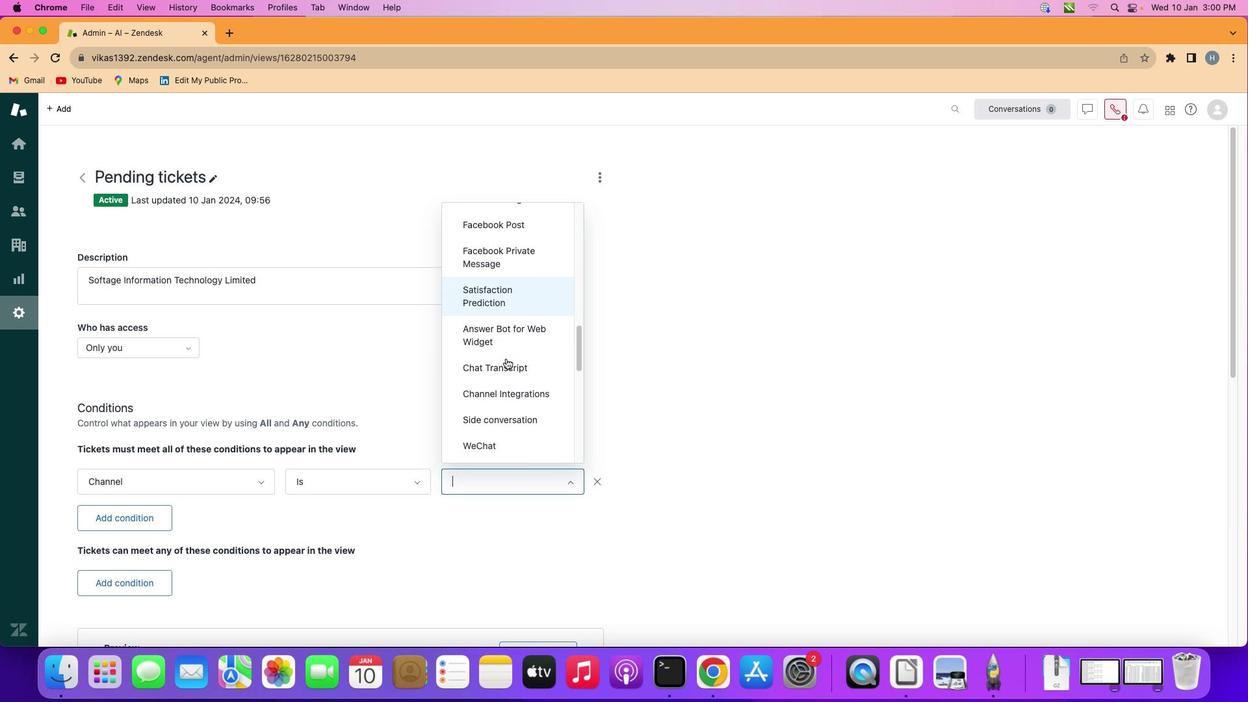 
Action: Mouse scrolled (506, 358) with delta (0, 0)
Screenshot: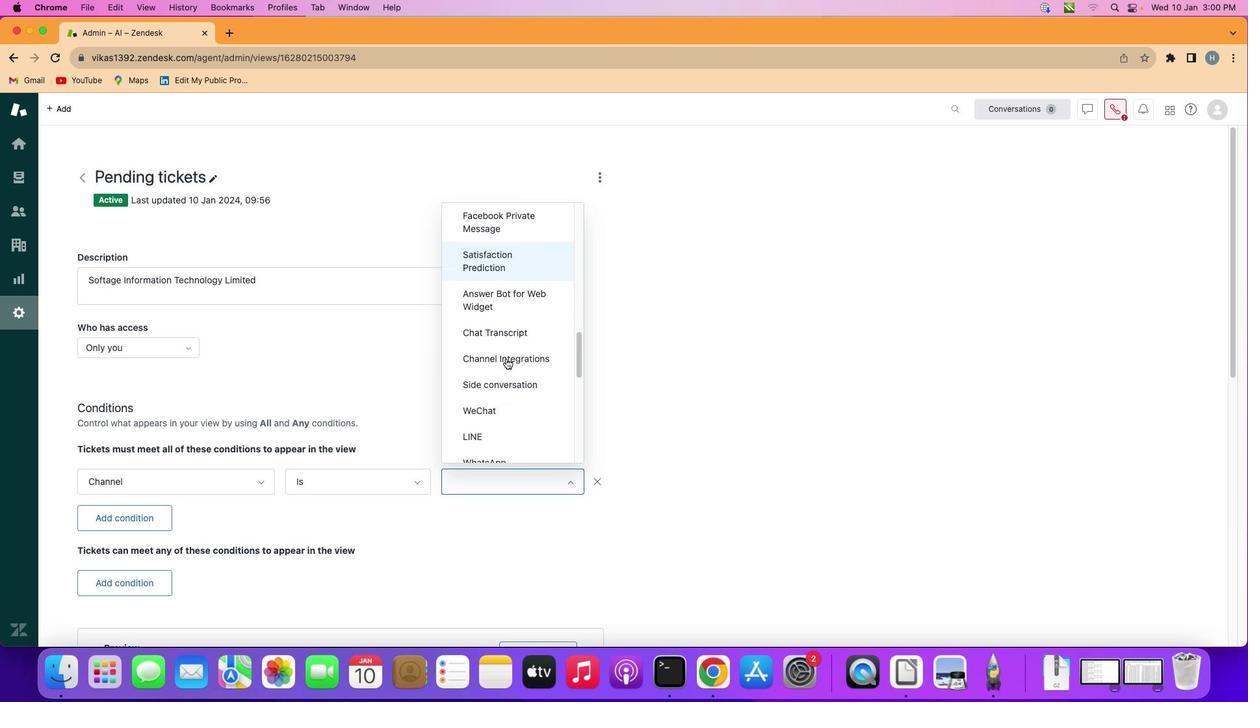 
Action: Mouse scrolled (506, 358) with delta (0, 0)
Screenshot: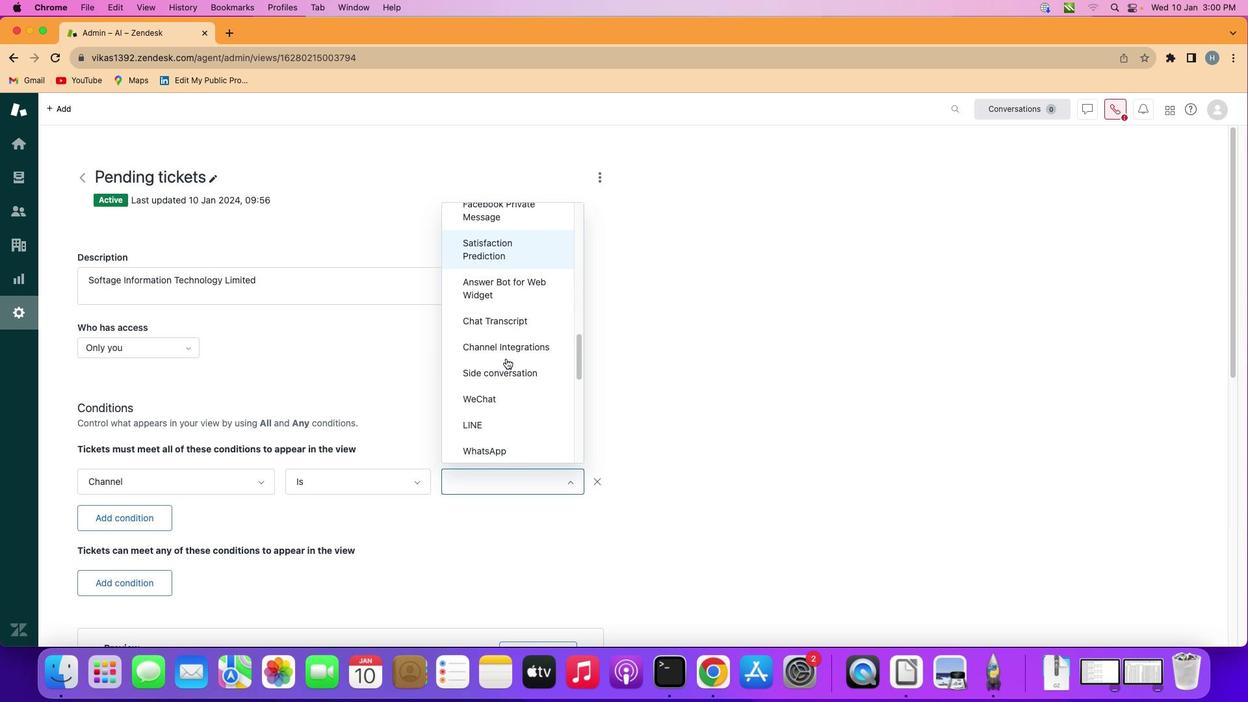 
Action: Mouse scrolled (506, 358) with delta (0, -1)
Screenshot: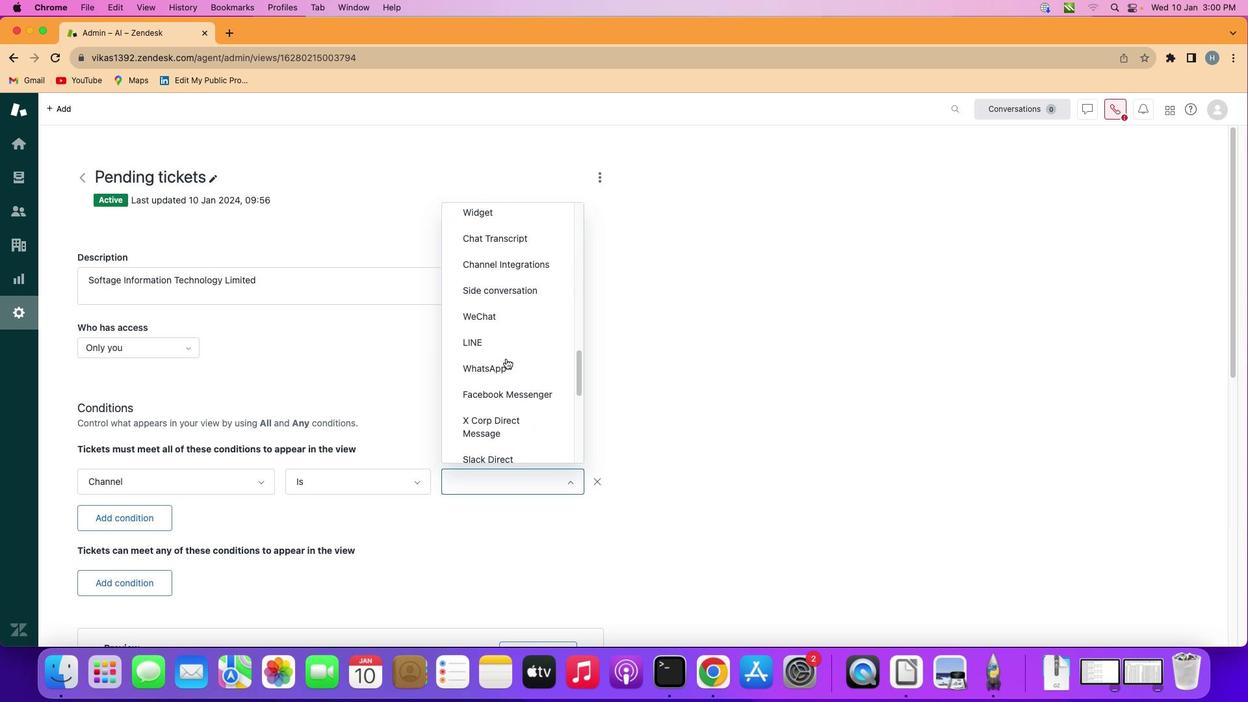 
Action: Mouse scrolled (506, 358) with delta (0, -1)
Screenshot: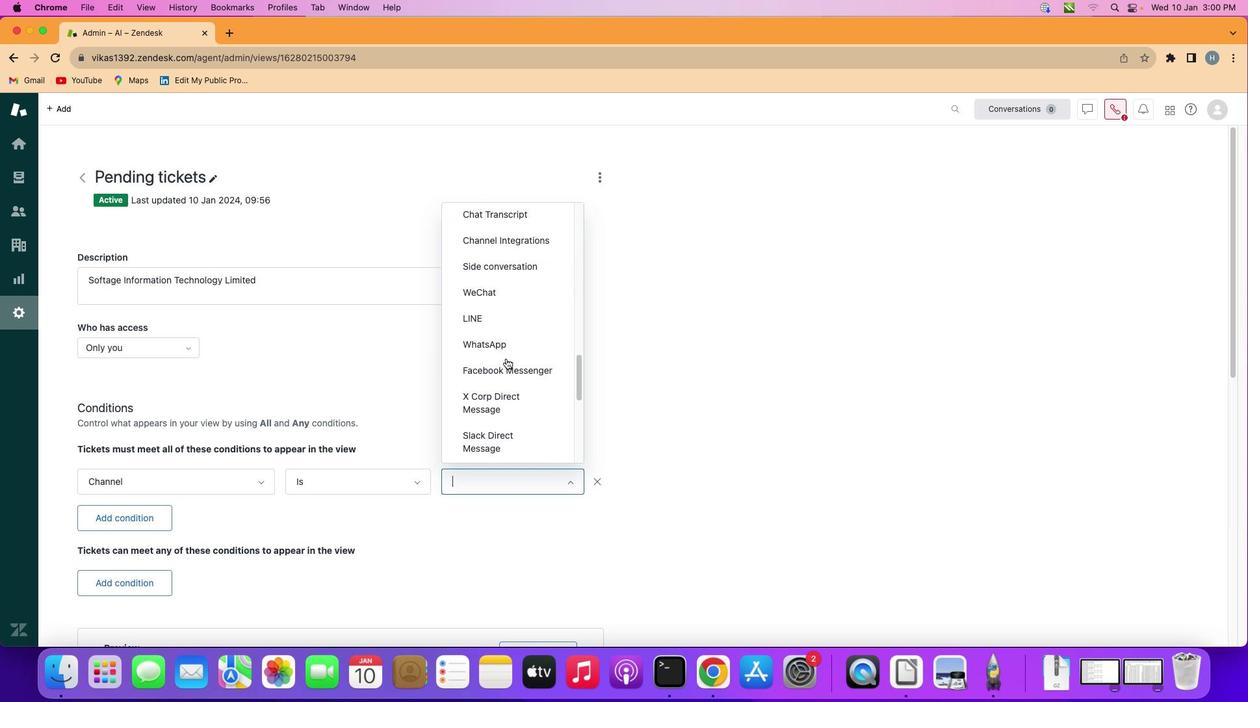 
Action: Mouse scrolled (506, 358) with delta (0, 0)
Screenshot: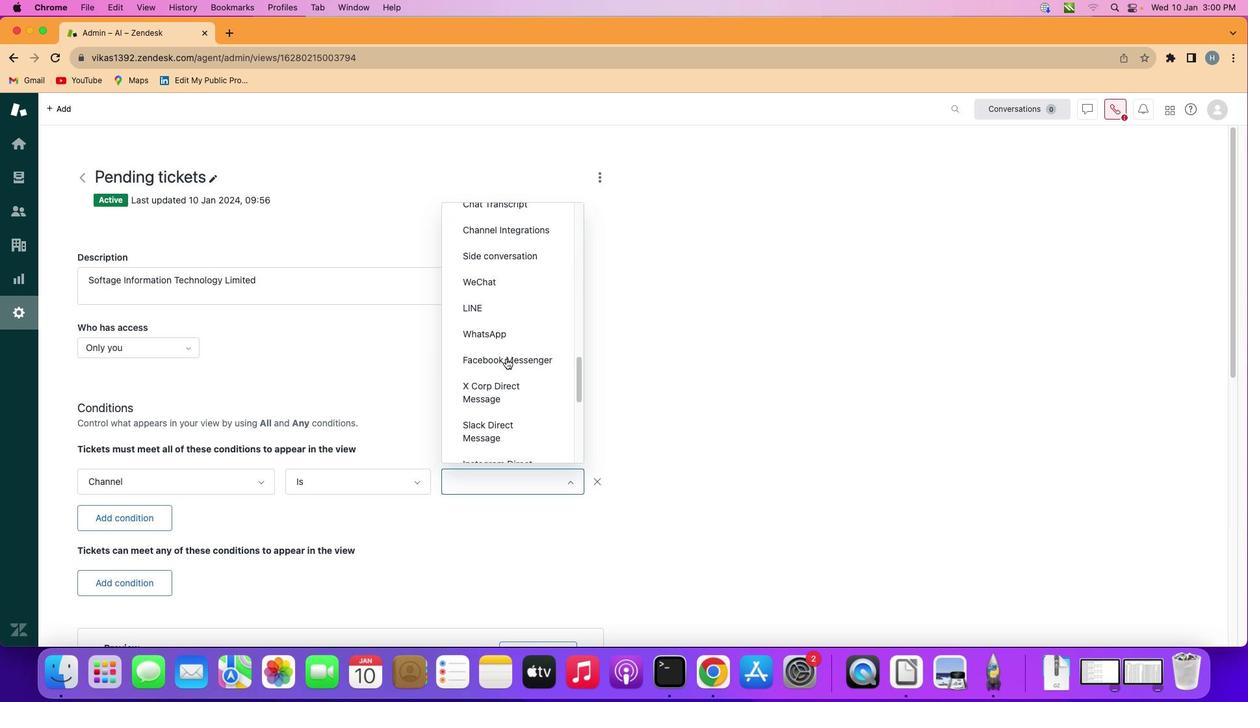 
Action: Mouse scrolled (506, 358) with delta (0, 0)
Screenshot: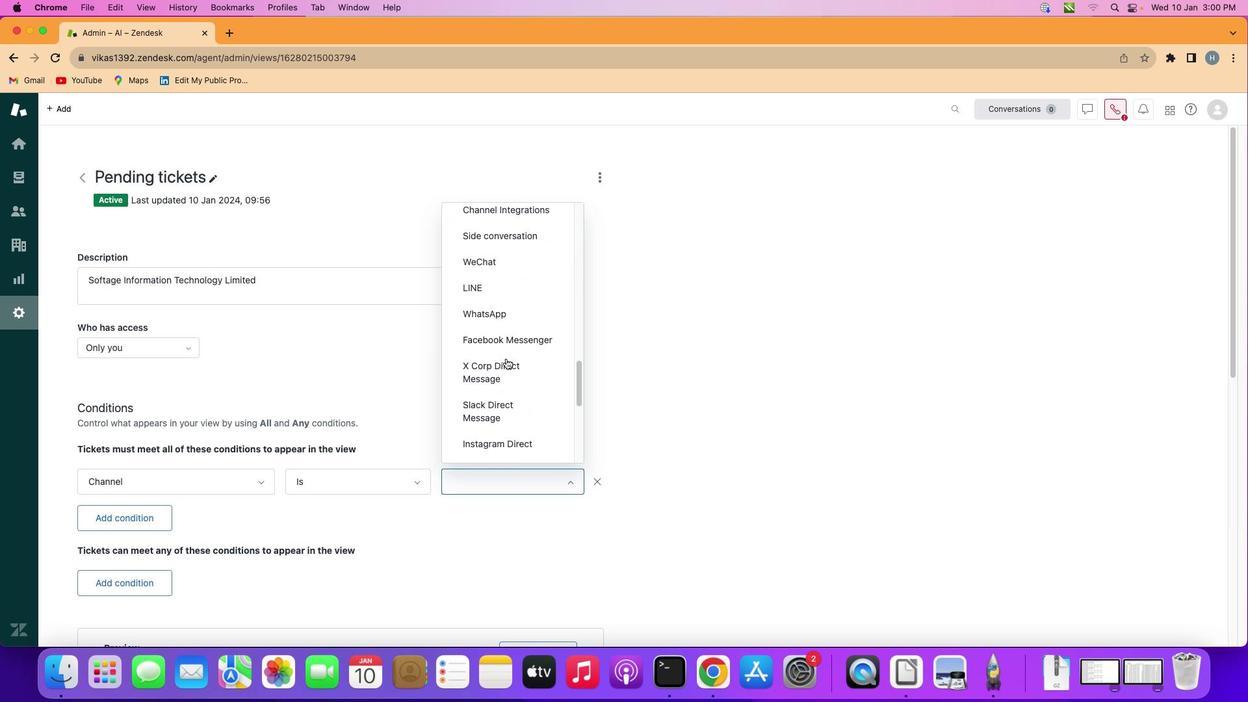 
Action: Mouse scrolled (506, 358) with delta (0, 0)
Screenshot: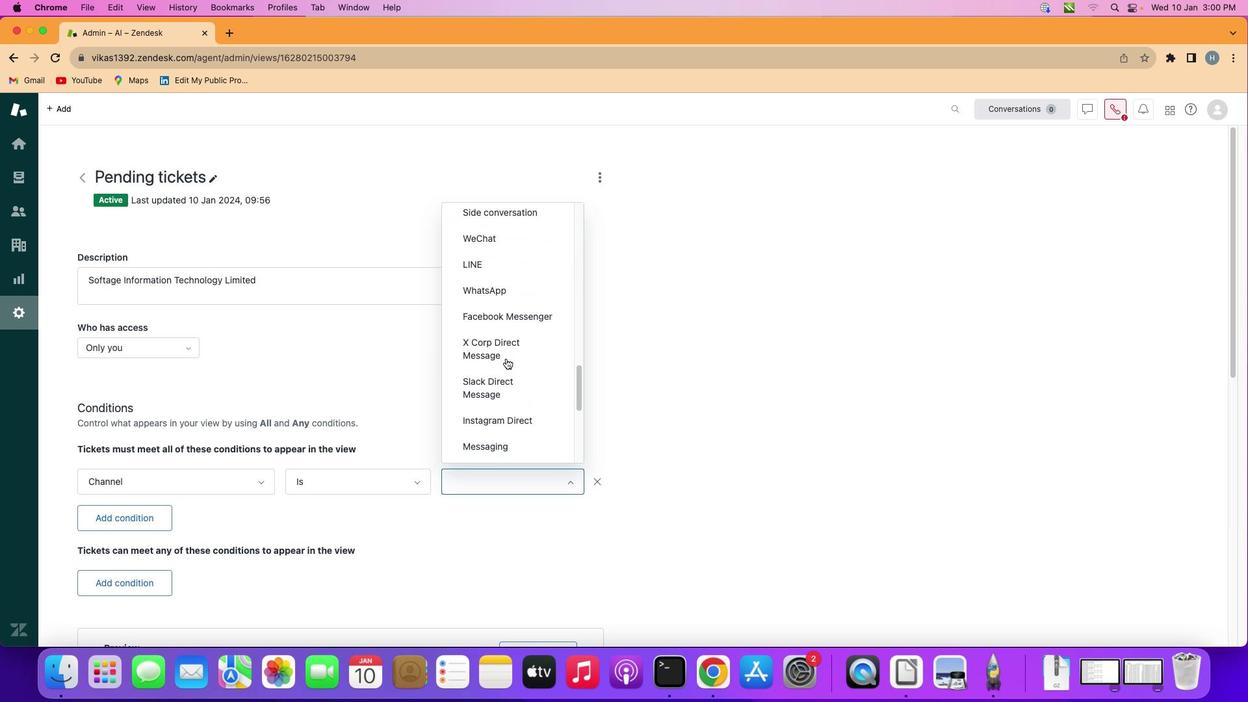 
Action: Mouse scrolled (506, 358) with delta (0, 0)
Screenshot: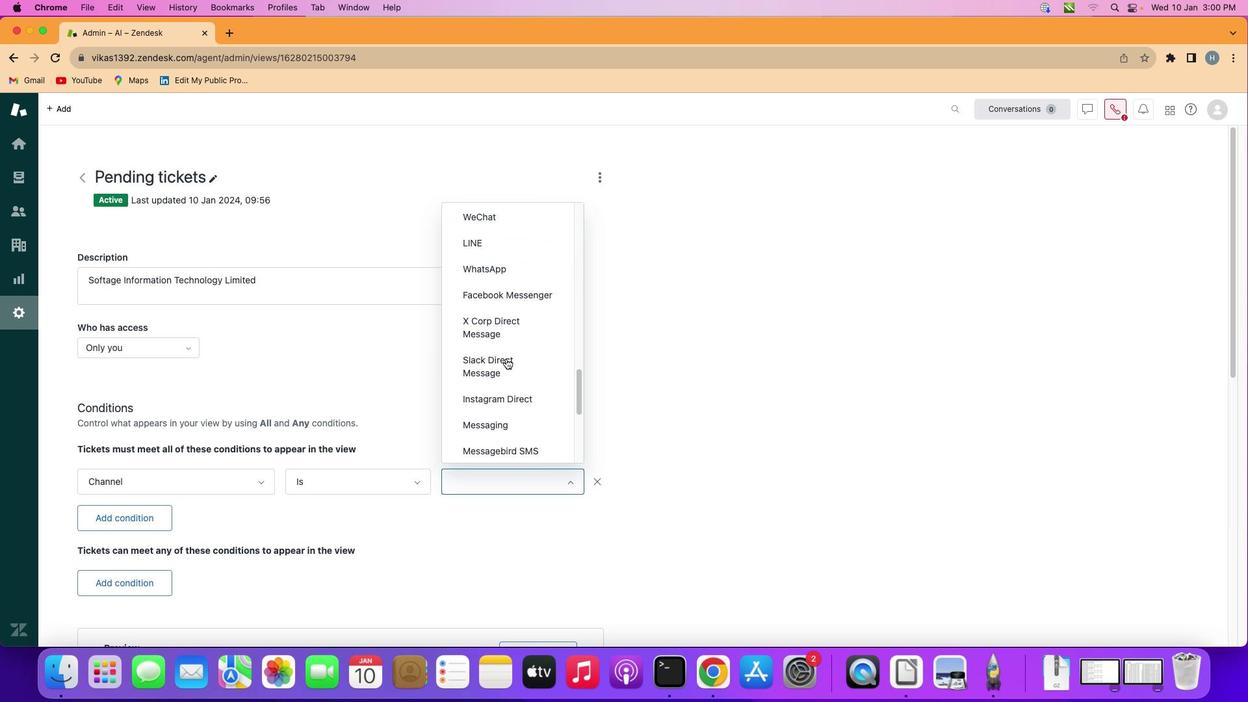 
Action: Mouse scrolled (506, 358) with delta (0, 0)
Screenshot: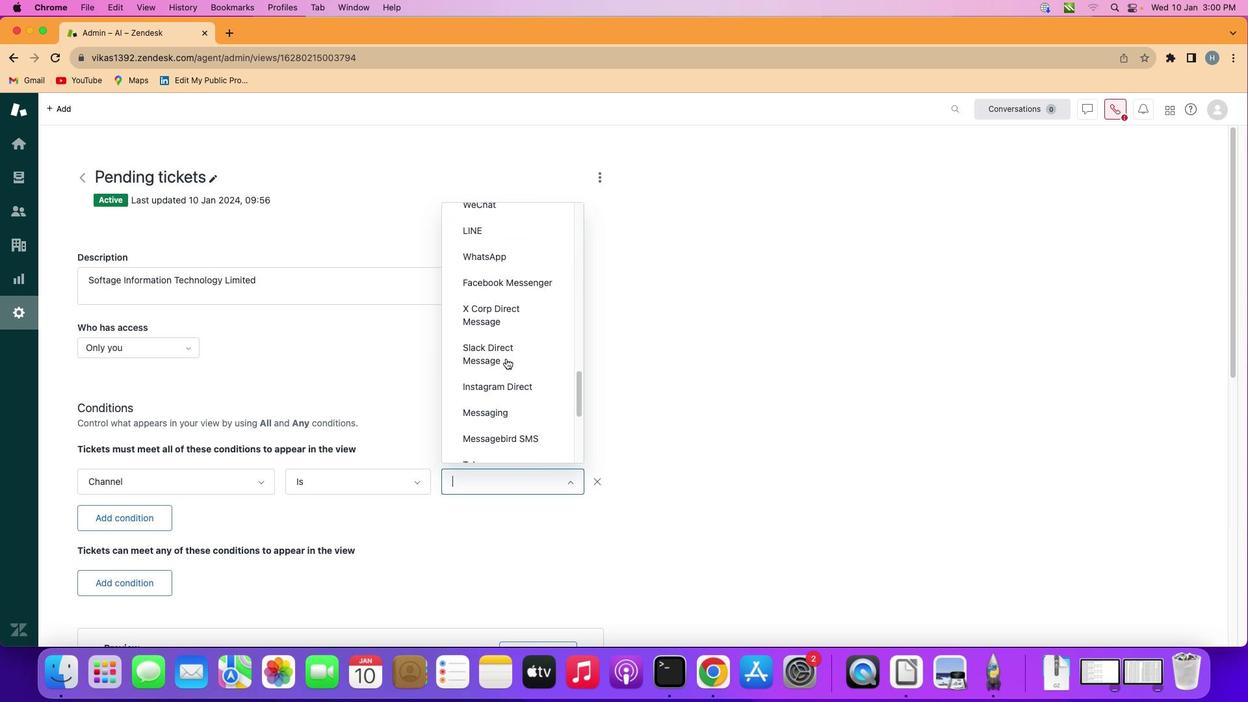 
Action: Mouse scrolled (506, 358) with delta (0, 0)
Screenshot: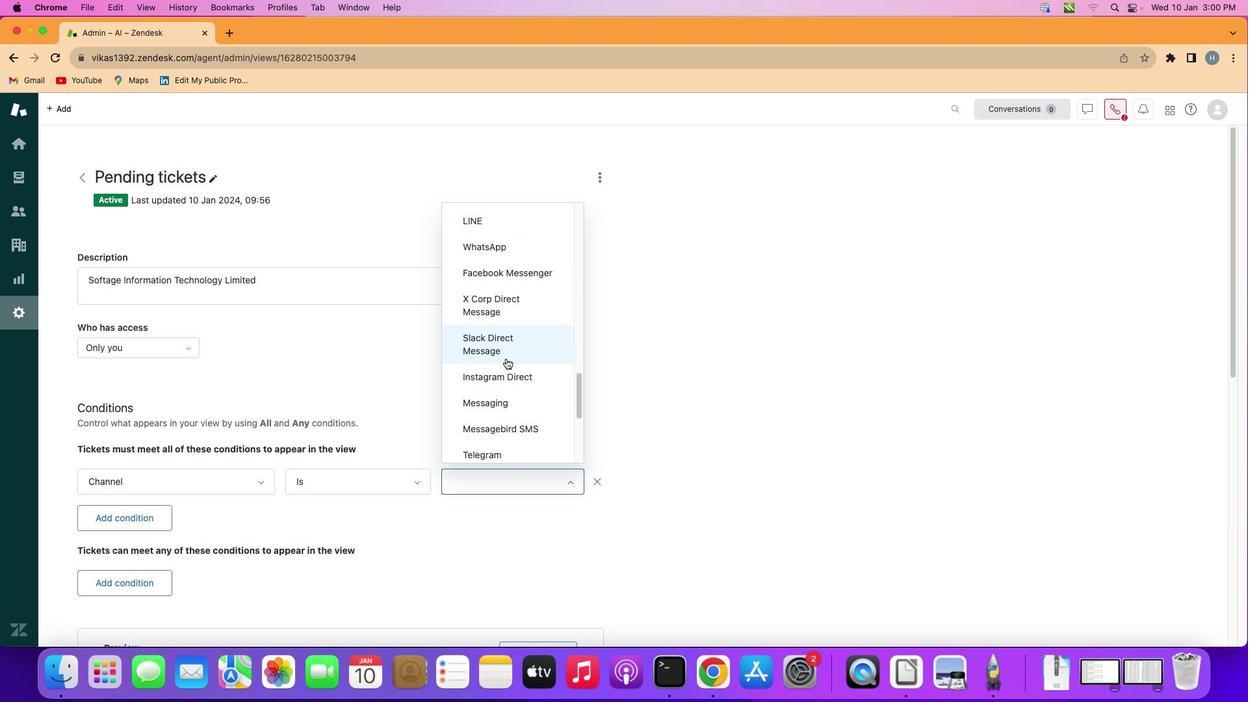 
Action: Mouse scrolled (506, 358) with delta (0, 0)
Screenshot: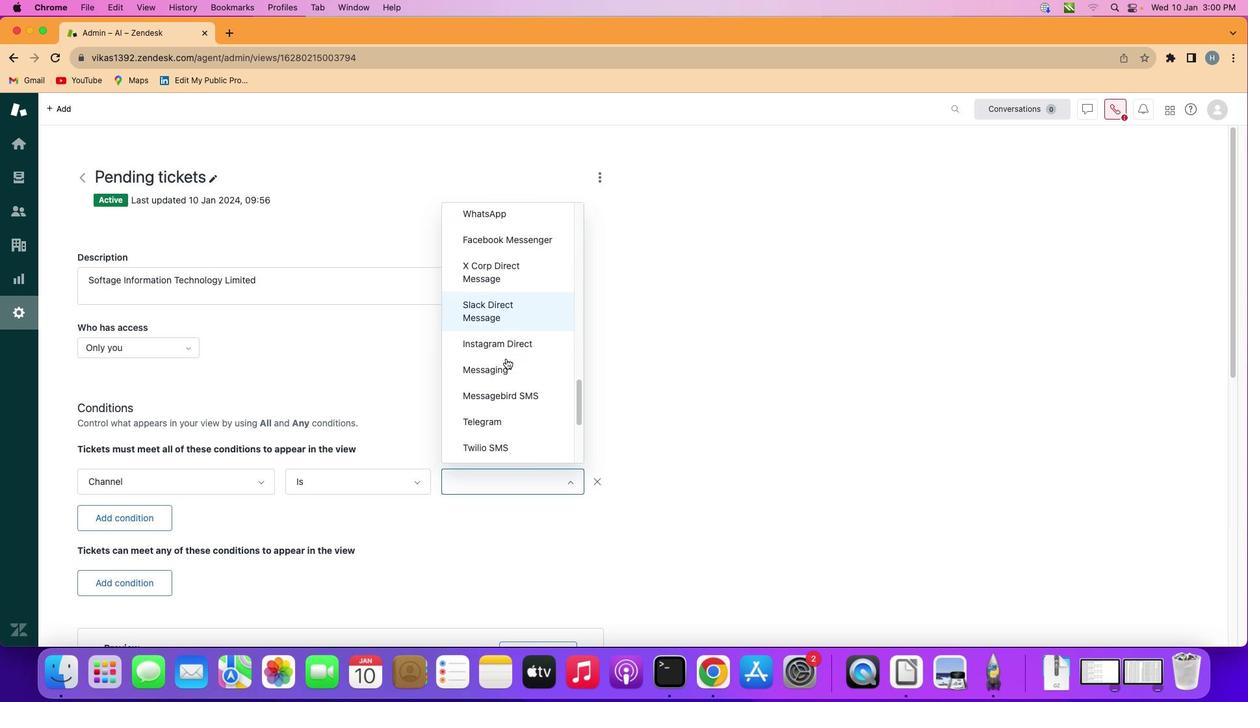 
Action: Mouse moved to (506, 358)
Screenshot: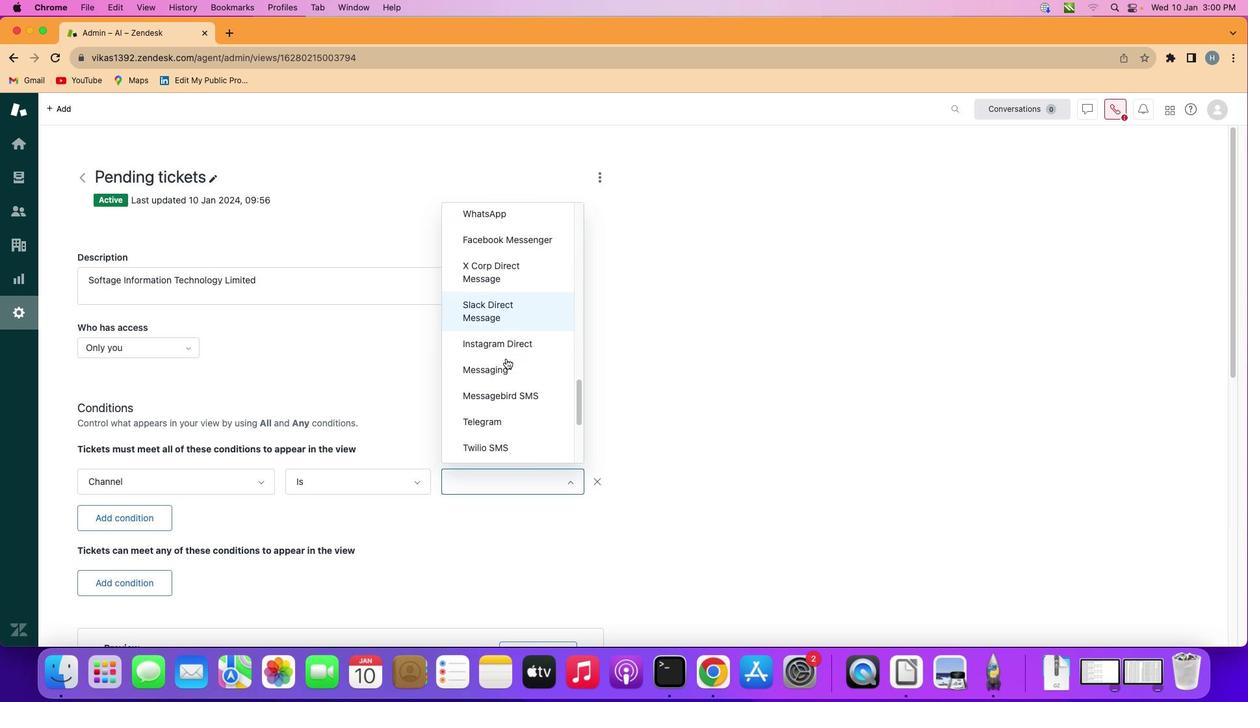 
Action: Mouse scrolled (506, 358) with delta (0, 0)
Screenshot: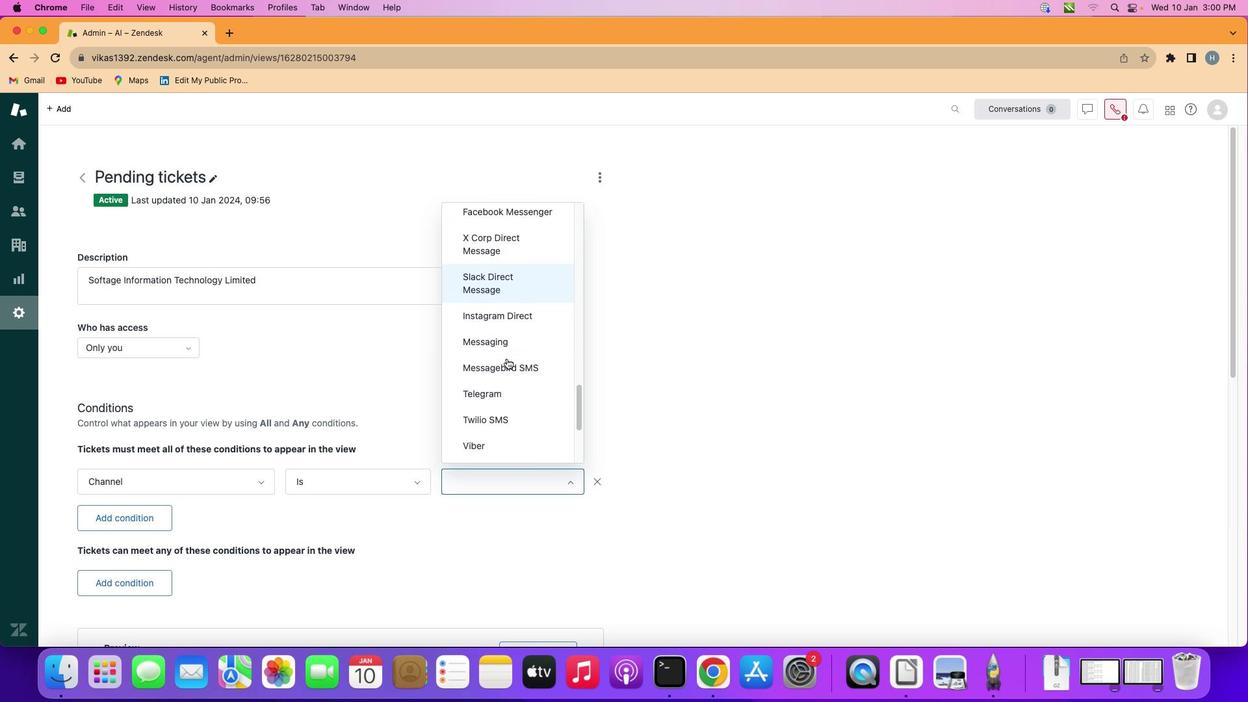 
Action: Mouse moved to (506, 358)
Screenshot: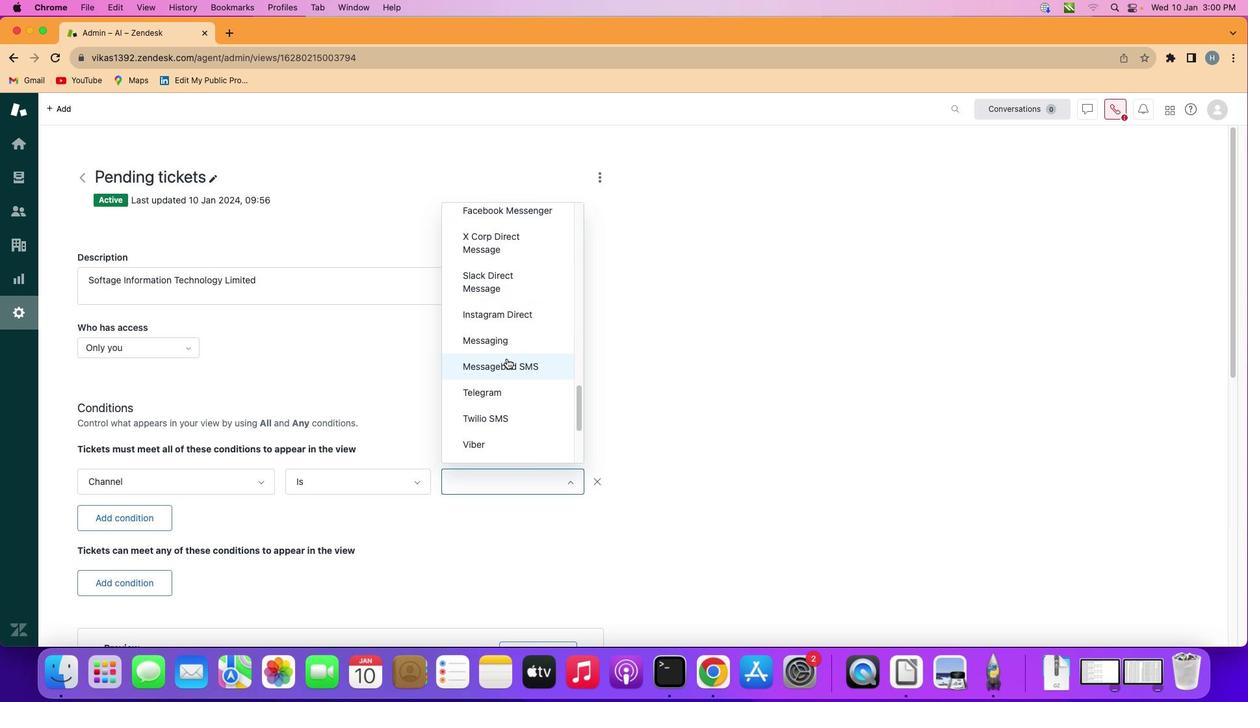 
Action: Mouse scrolled (506, 358) with delta (0, 0)
Screenshot: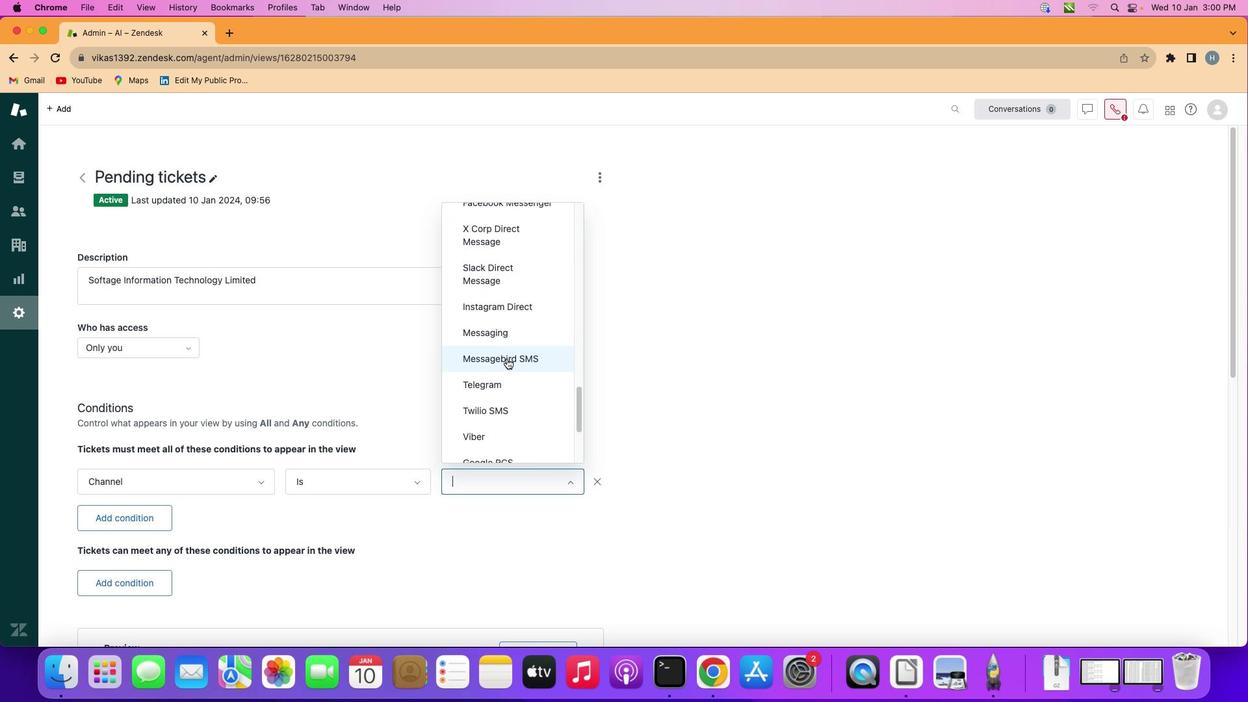 
Action: Mouse scrolled (506, 358) with delta (0, 0)
Screenshot: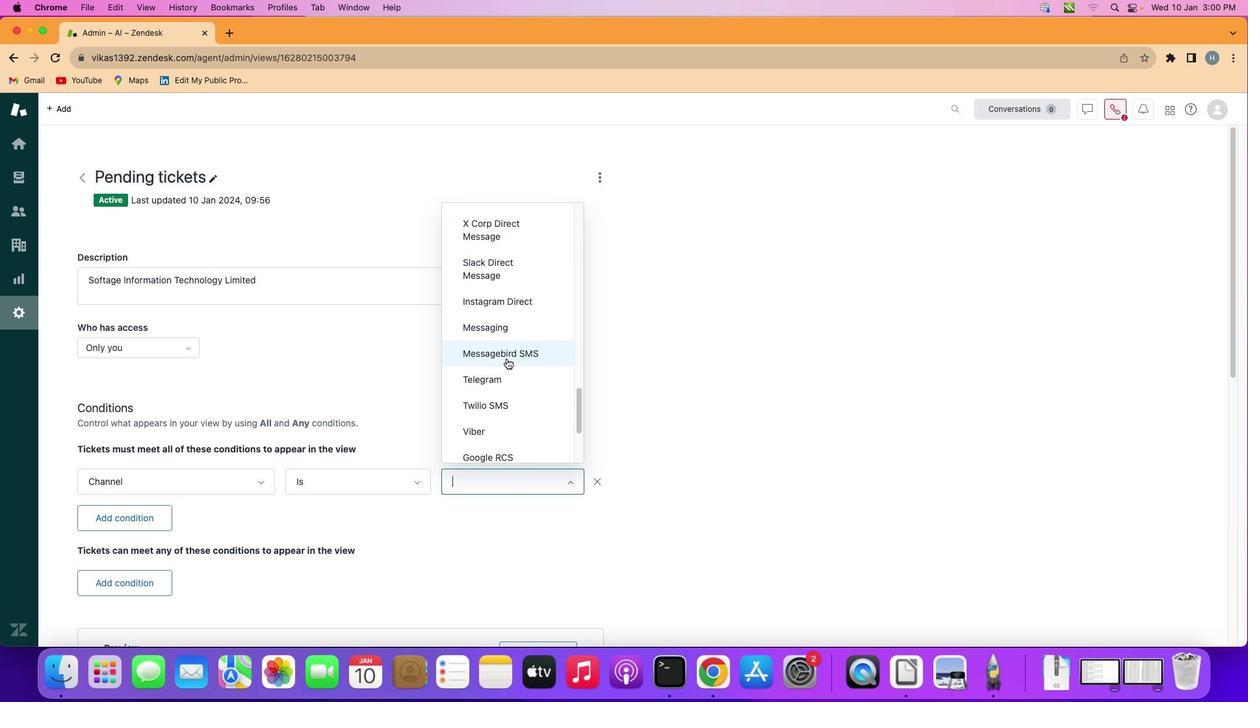 
Action: Mouse scrolled (506, 358) with delta (0, 0)
Screenshot: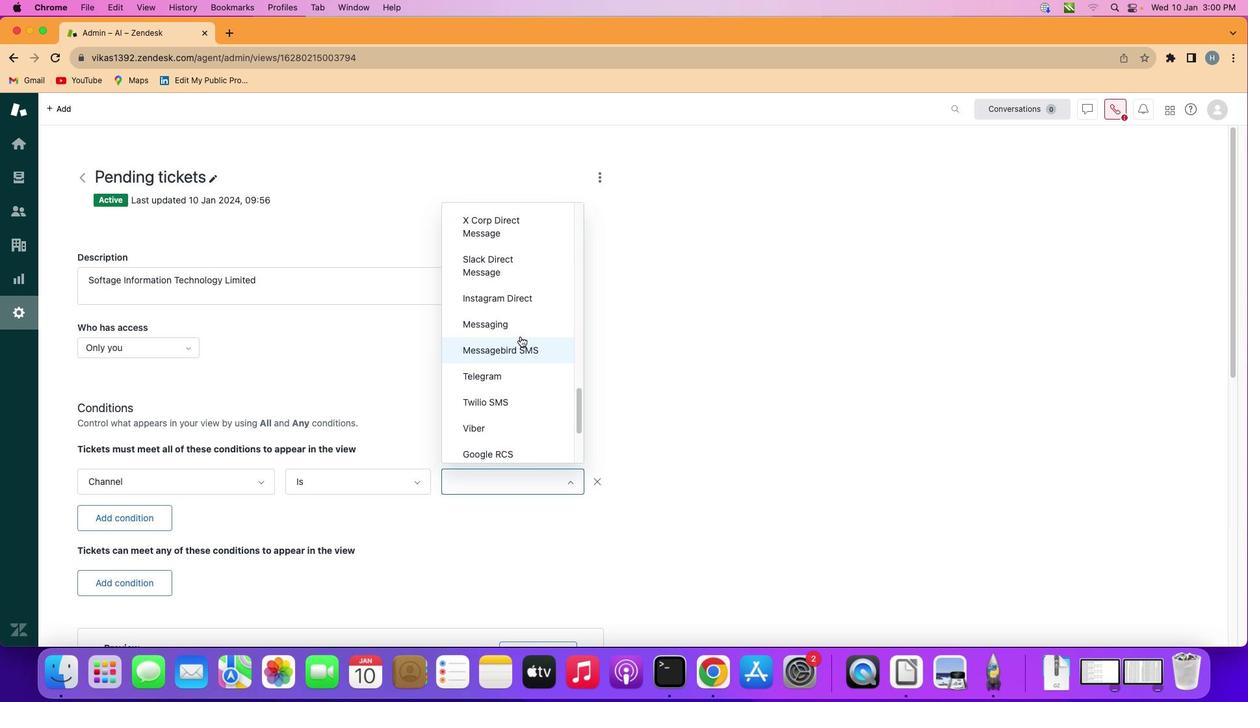 
Action: Mouse moved to (525, 325)
Screenshot: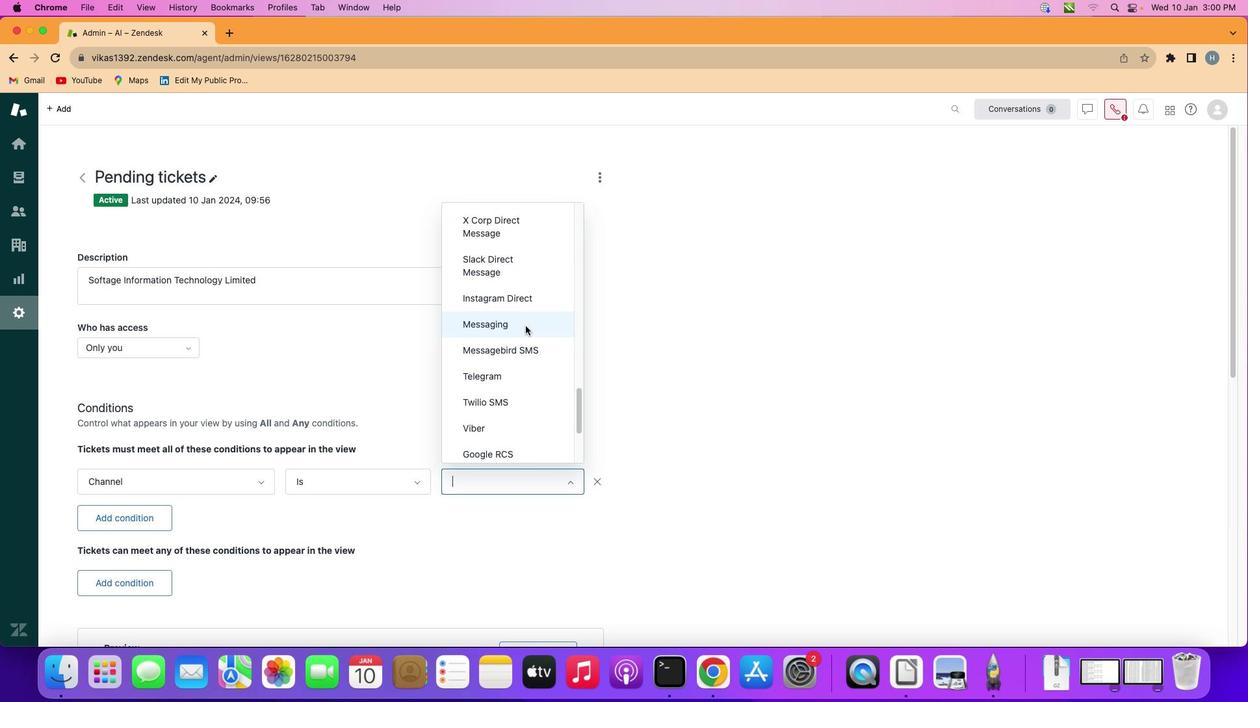 
Action: Mouse pressed left at (525, 325)
Screenshot: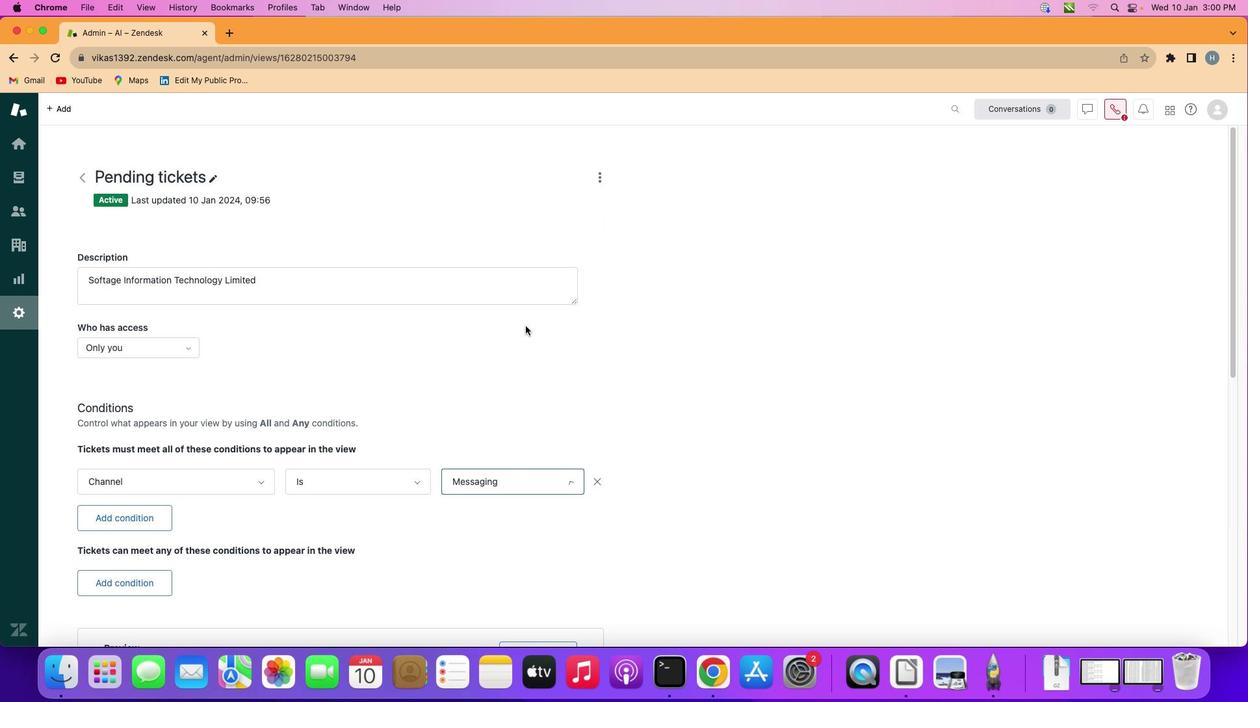 
